 Task: Add an event with the title Second Presentation Revisions and Refinements, date '2023/10/23', time 8:30 AM to 10:30 AMand add a description: The team building workshop will begin with an introduction to the importance of effective communication in the workplace. Participants will learn about the impact of communication on team dynamics, productivity, and overall success. The facilitator will set a positive and supportive tone, creating a safe space for open dialogue and learning., put the event into Orange category . Add location for the event as: Algiers, Algeria, logged in from the account softage.8@softage.netand send the event invitation to softage.1@softage.net and softage.2@softage.net. Set a reminder for the event 15 minutes before
Action: Mouse moved to (161, 187)
Screenshot: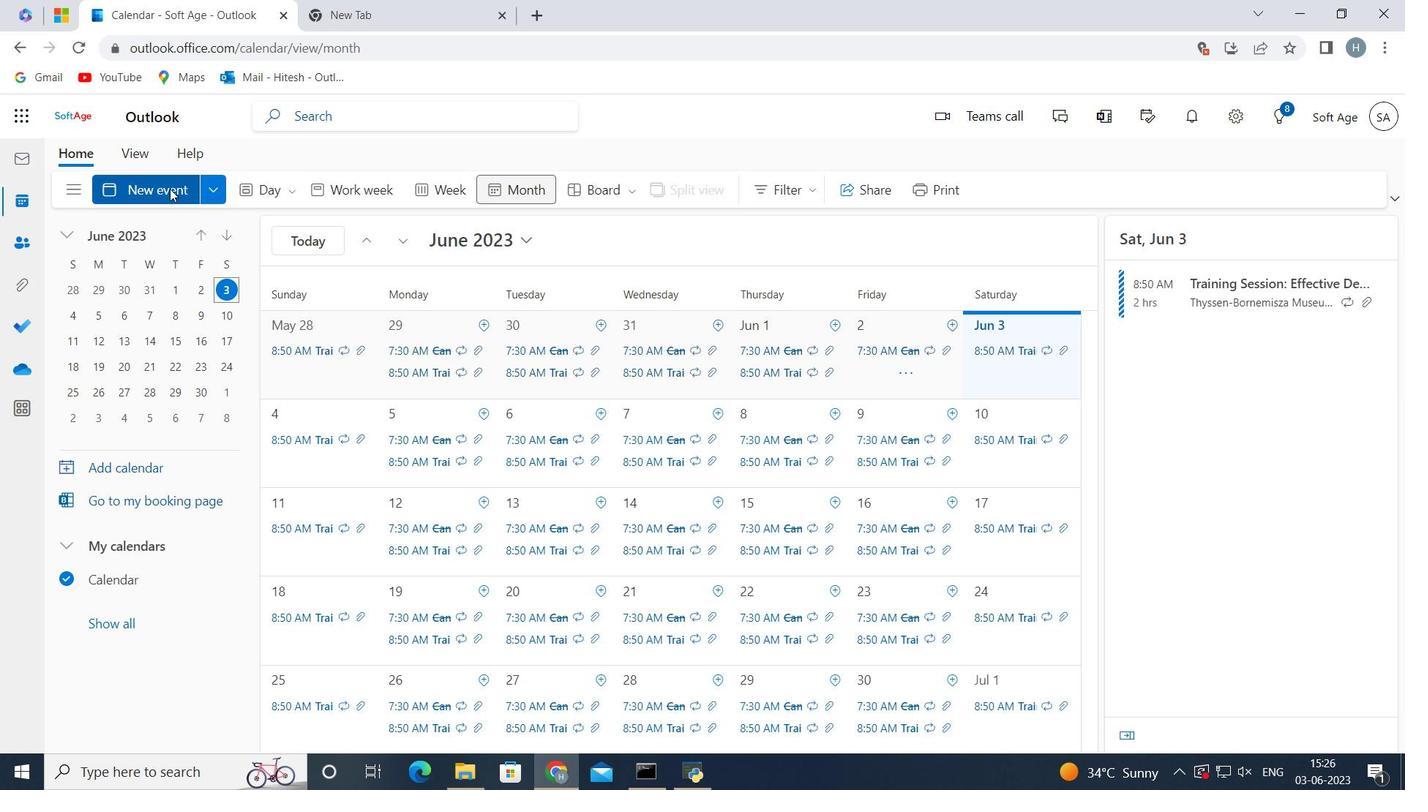 
Action: Mouse pressed left at (161, 187)
Screenshot: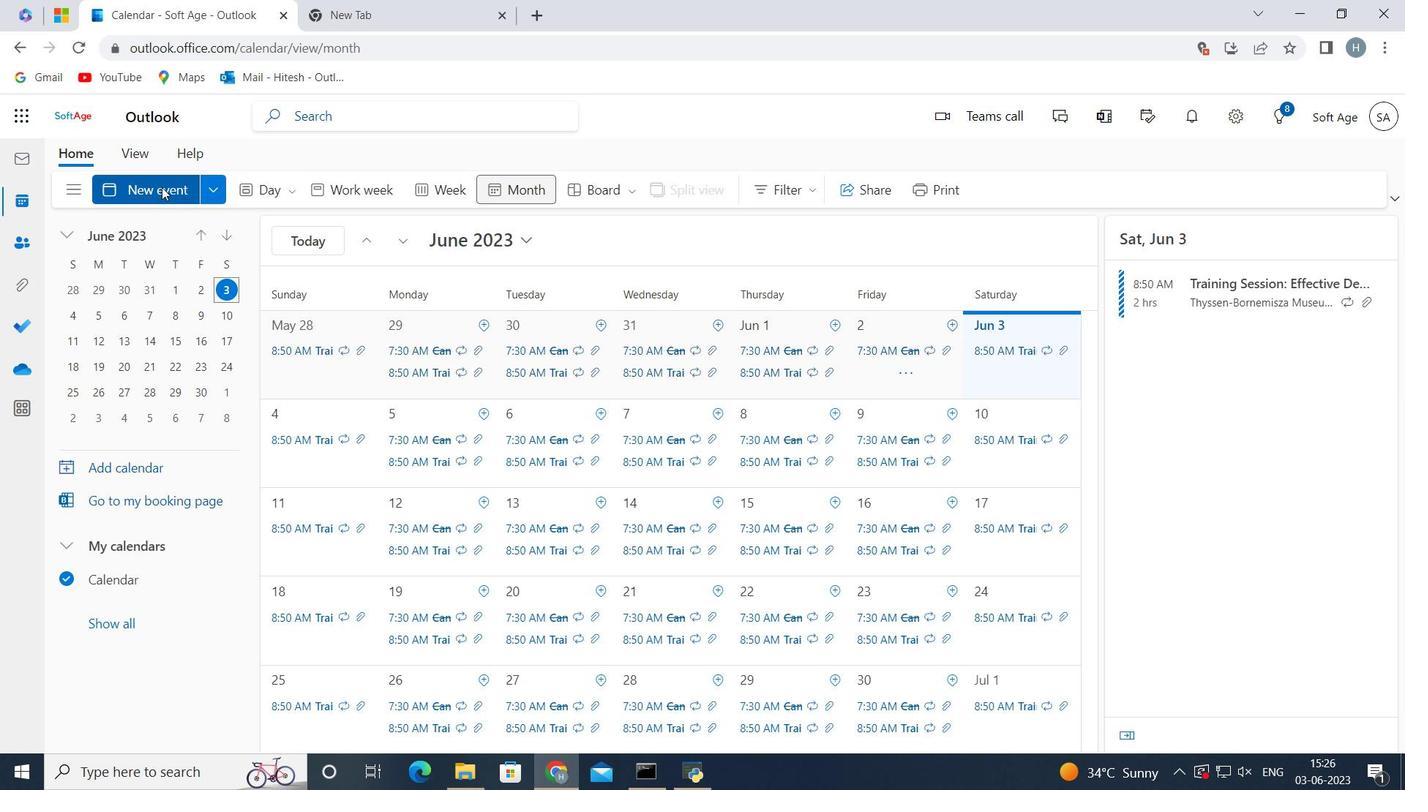 
Action: Mouse moved to (281, 297)
Screenshot: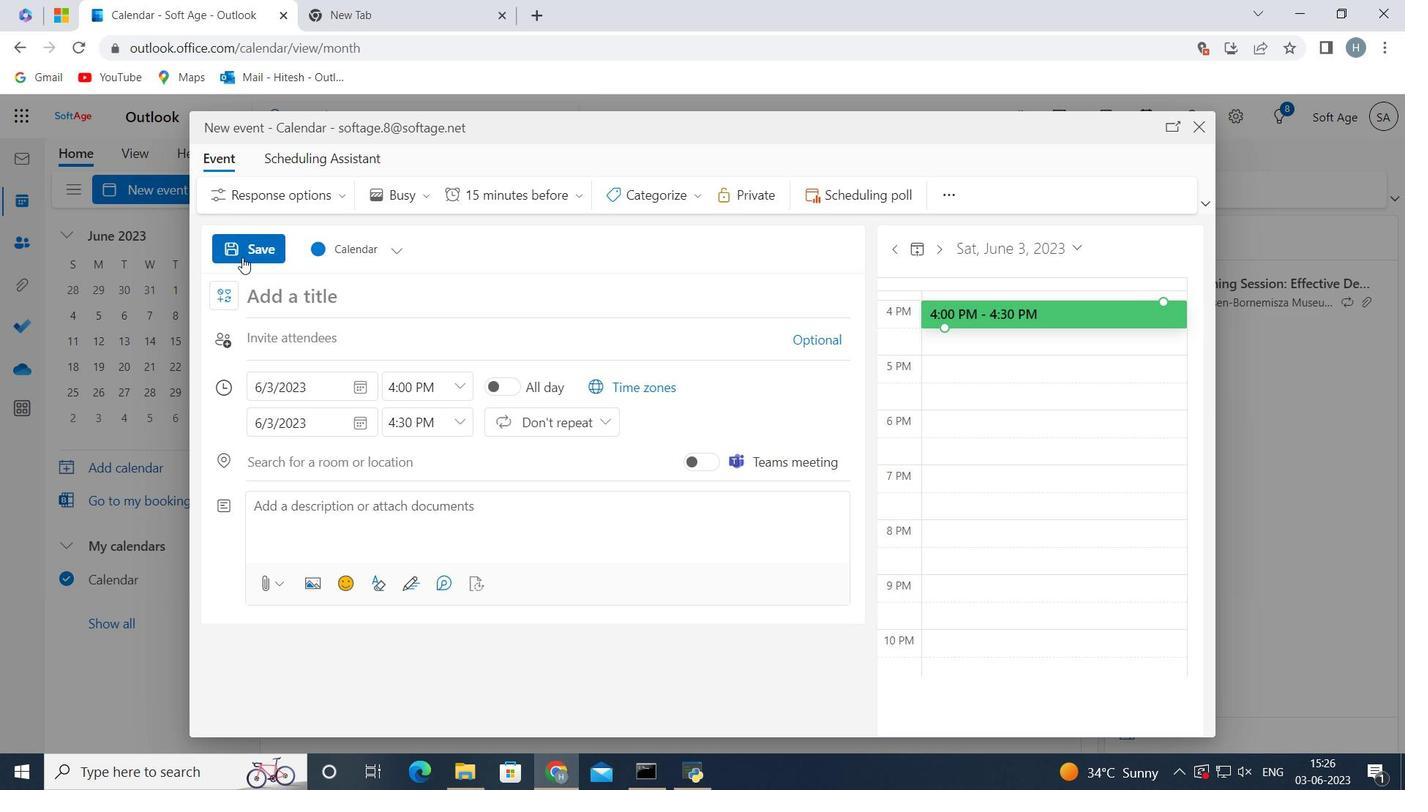 
Action: Mouse pressed left at (281, 297)
Screenshot: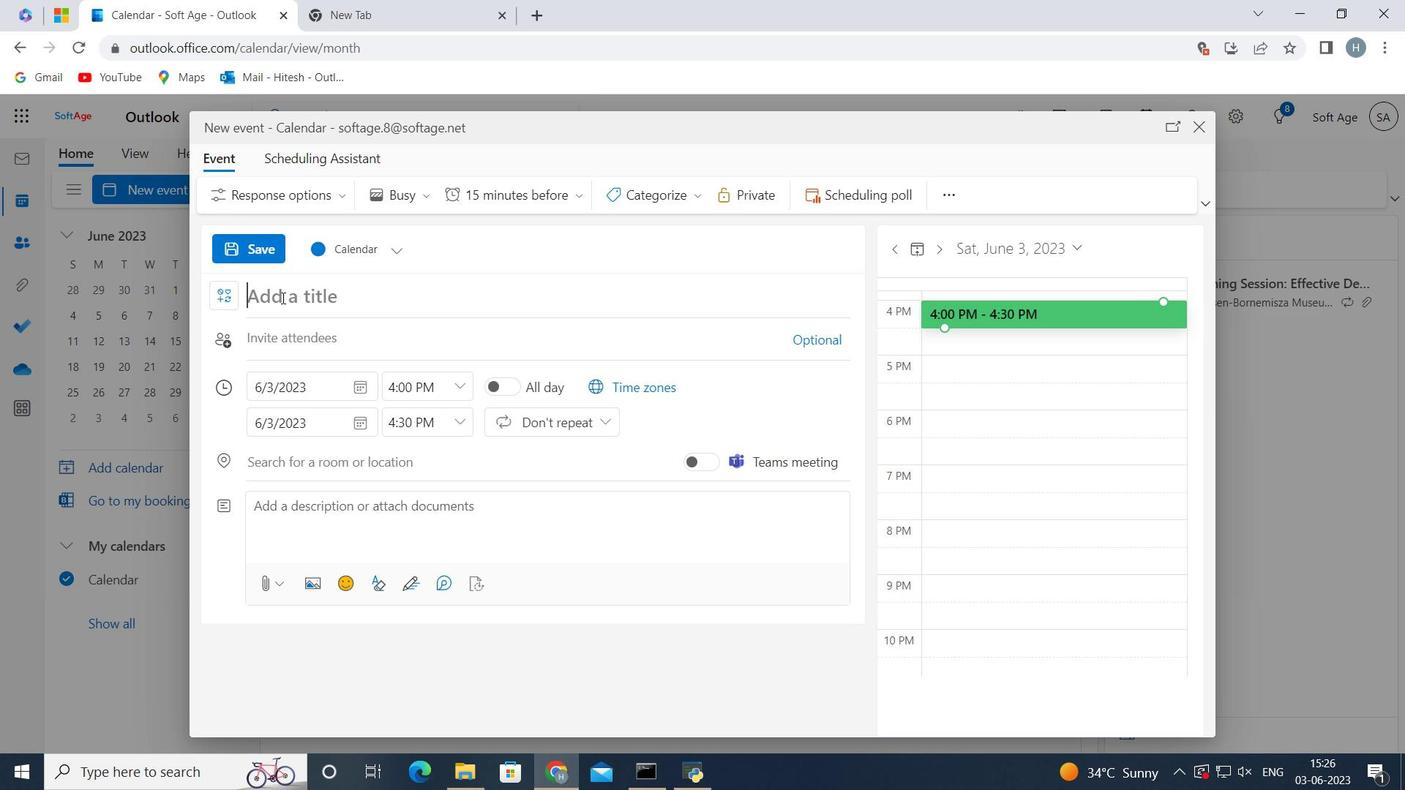 
Action: Key pressed <Key.shift>Second<Key.space><Key.shift>Presentation<Key.space><Key.shift>Revisions<Key.space>and<Key.space><Key.shift>Refinements
Screenshot: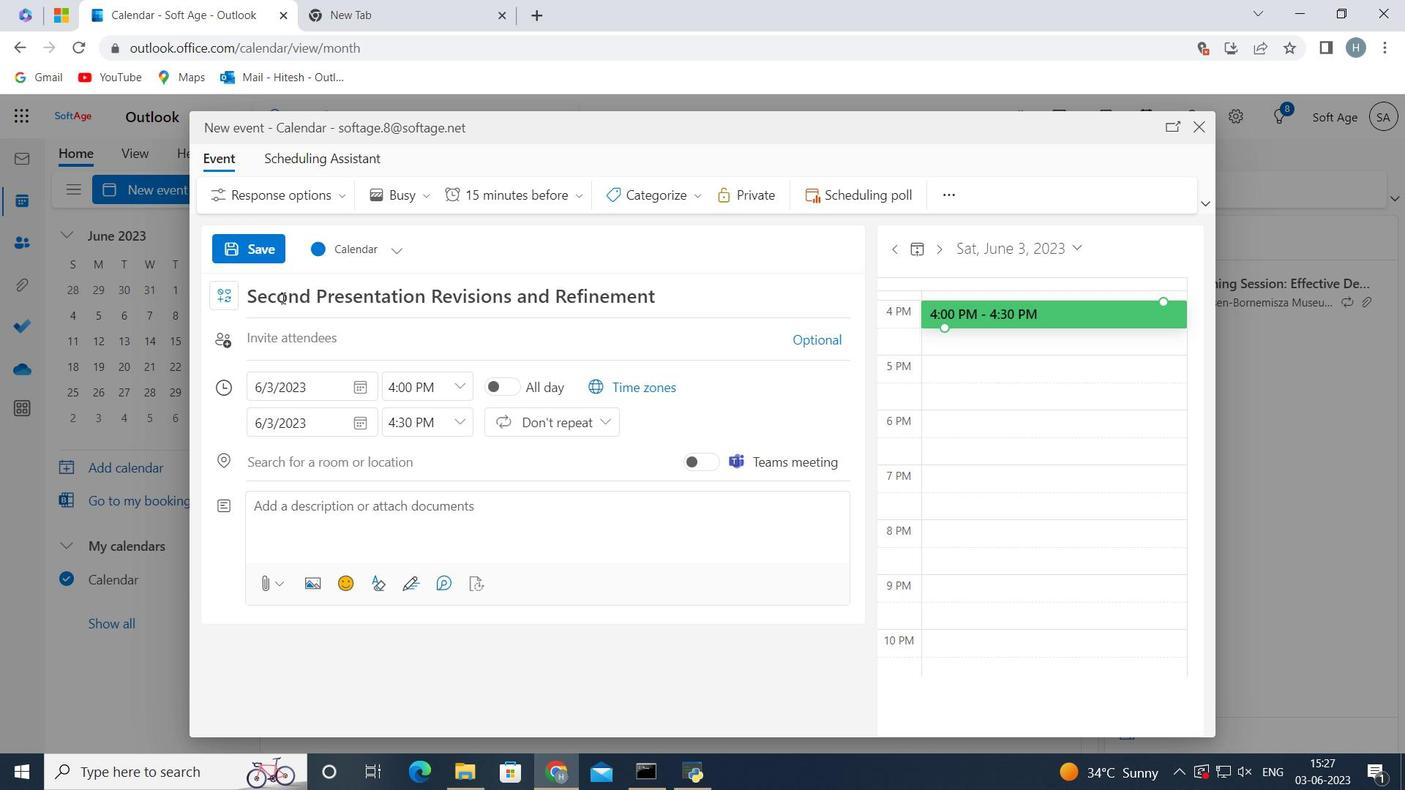 
Action: Mouse moved to (358, 387)
Screenshot: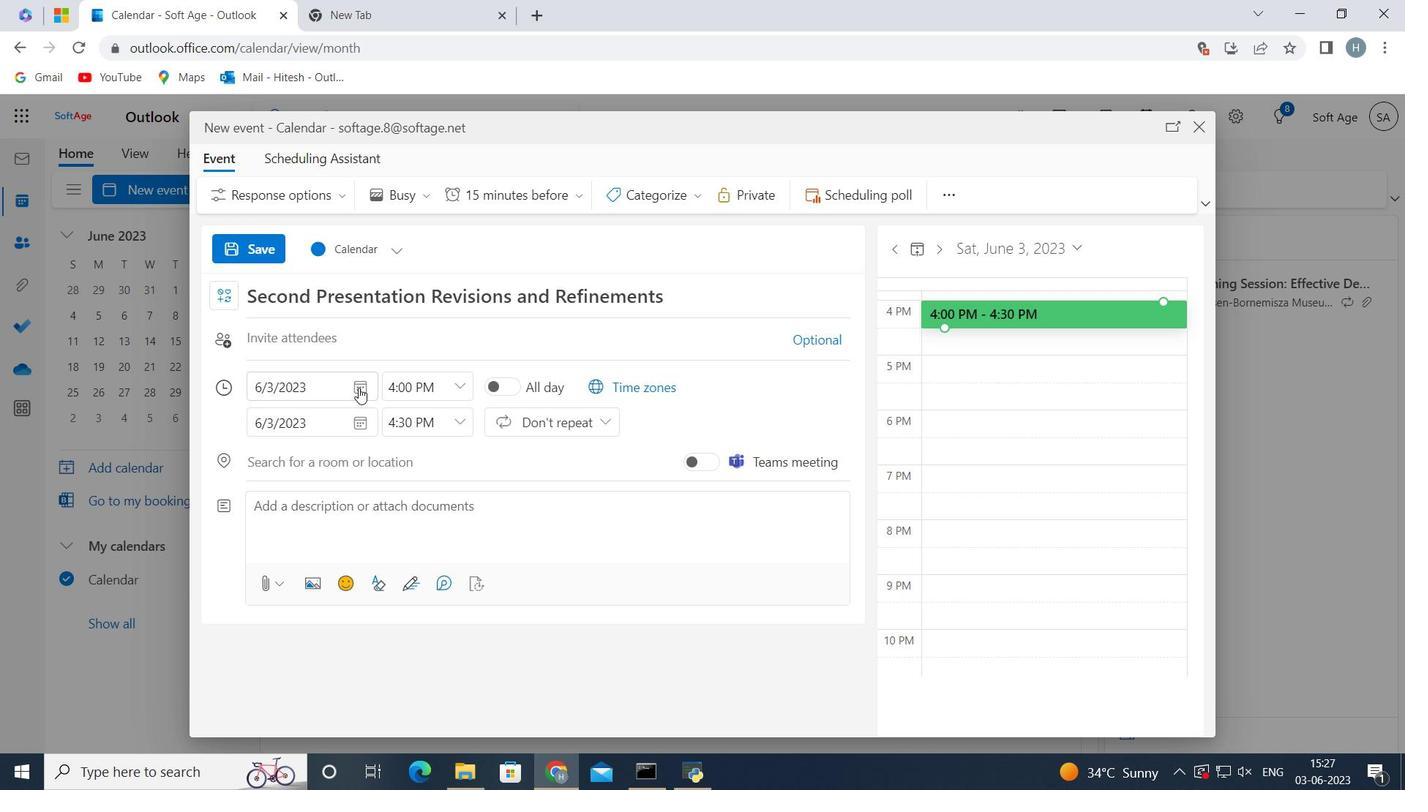 
Action: Mouse pressed left at (358, 387)
Screenshot: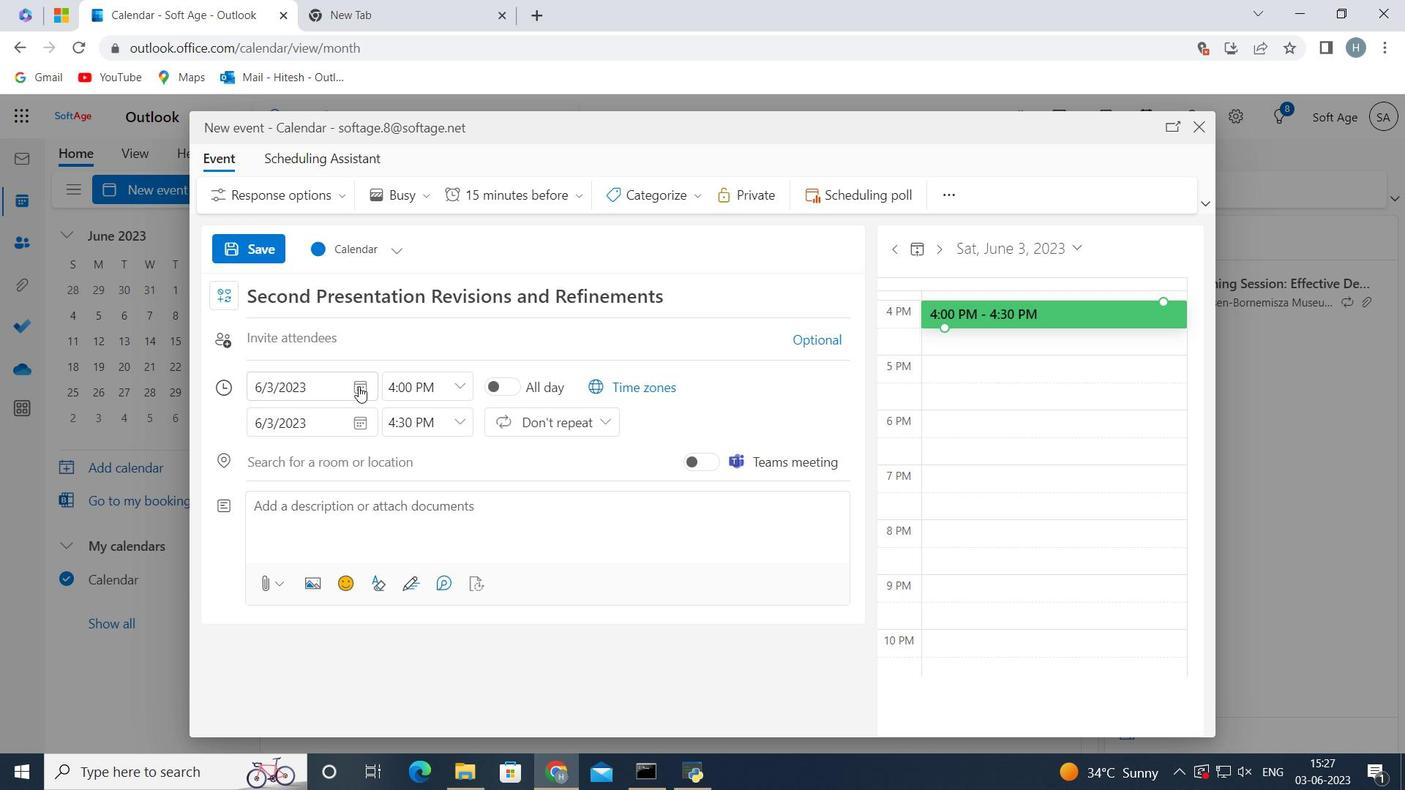 
Action: Mouse moved to (341, 425)
Screenshot: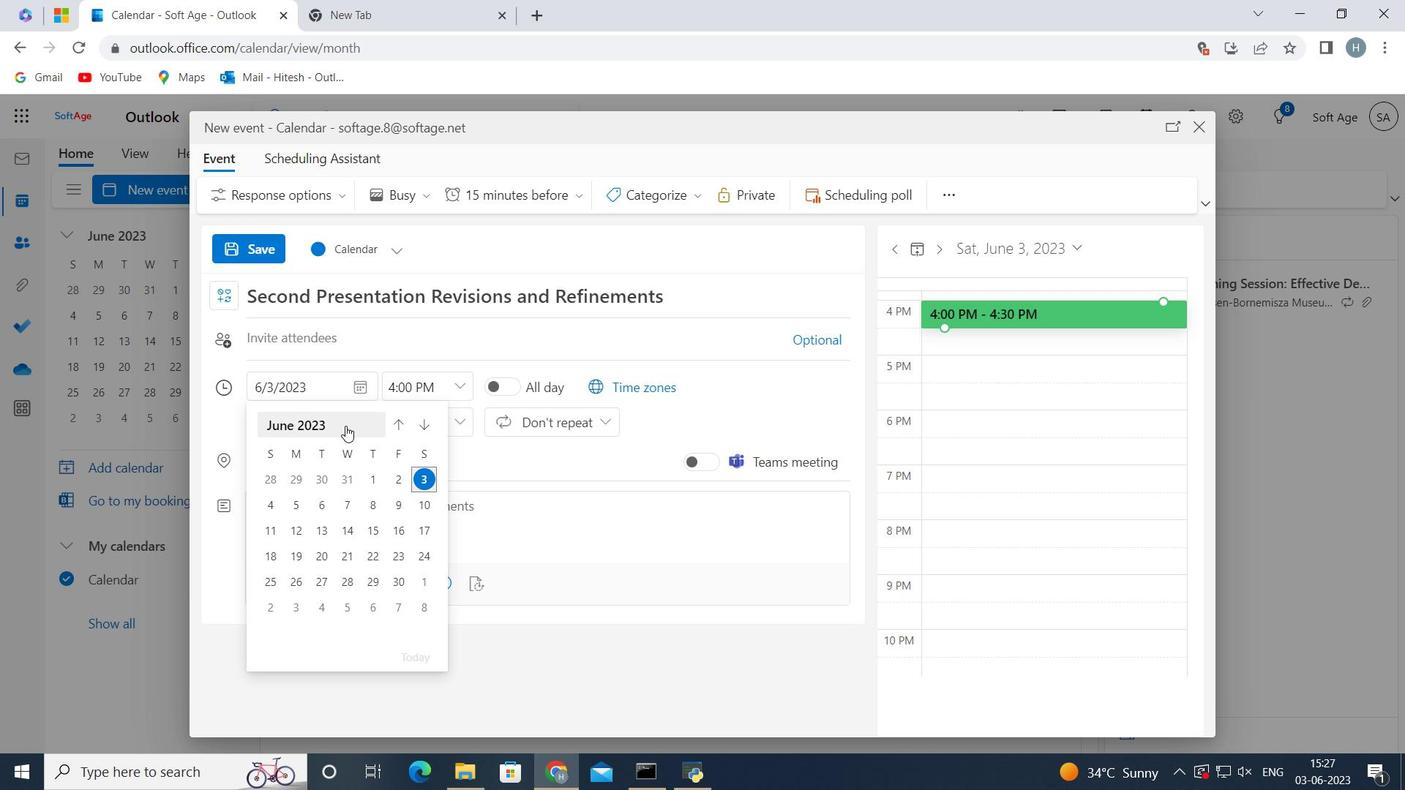 
Action: Mouse pressed left at (341, 425)
Screenshot: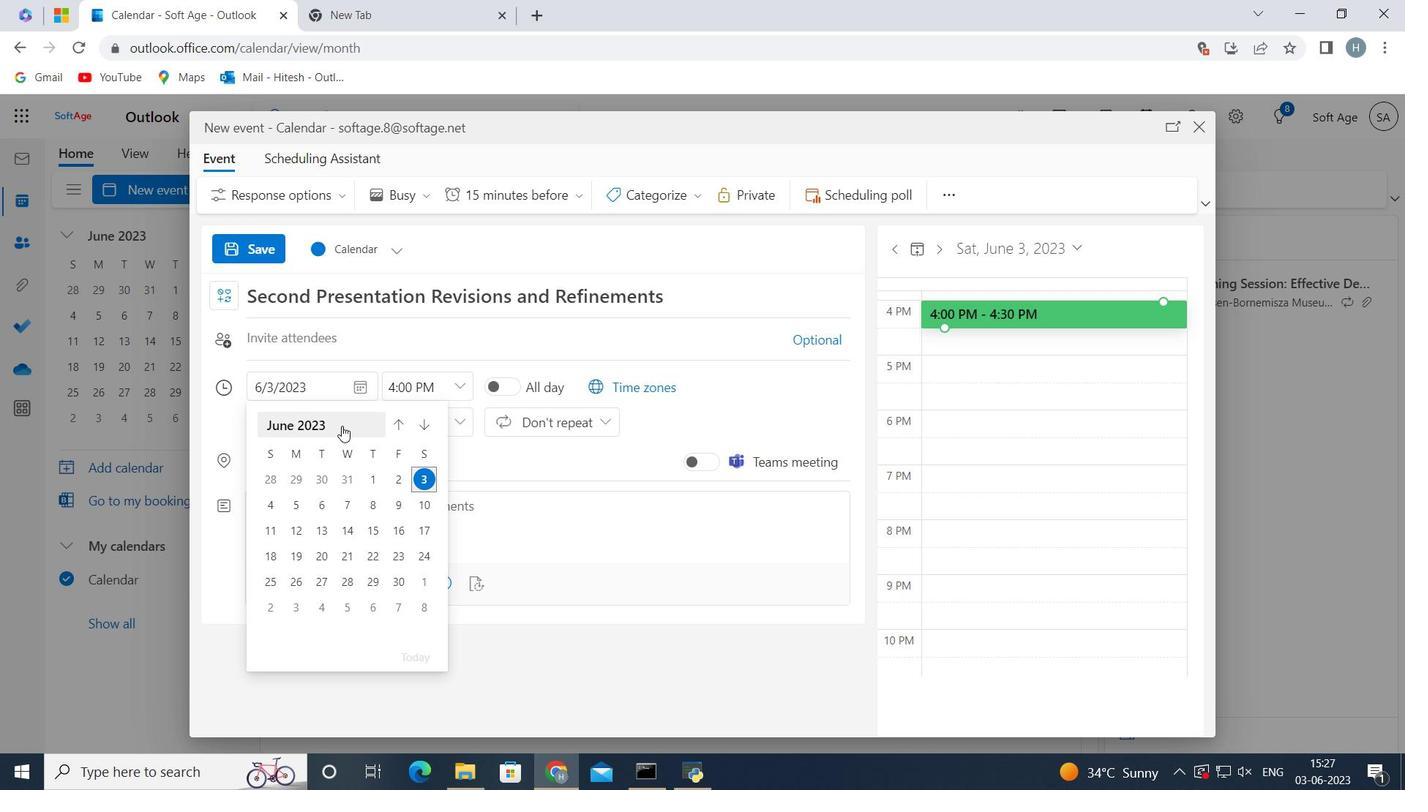 
Action: Mouse moved to (316, 553)
Screenshot: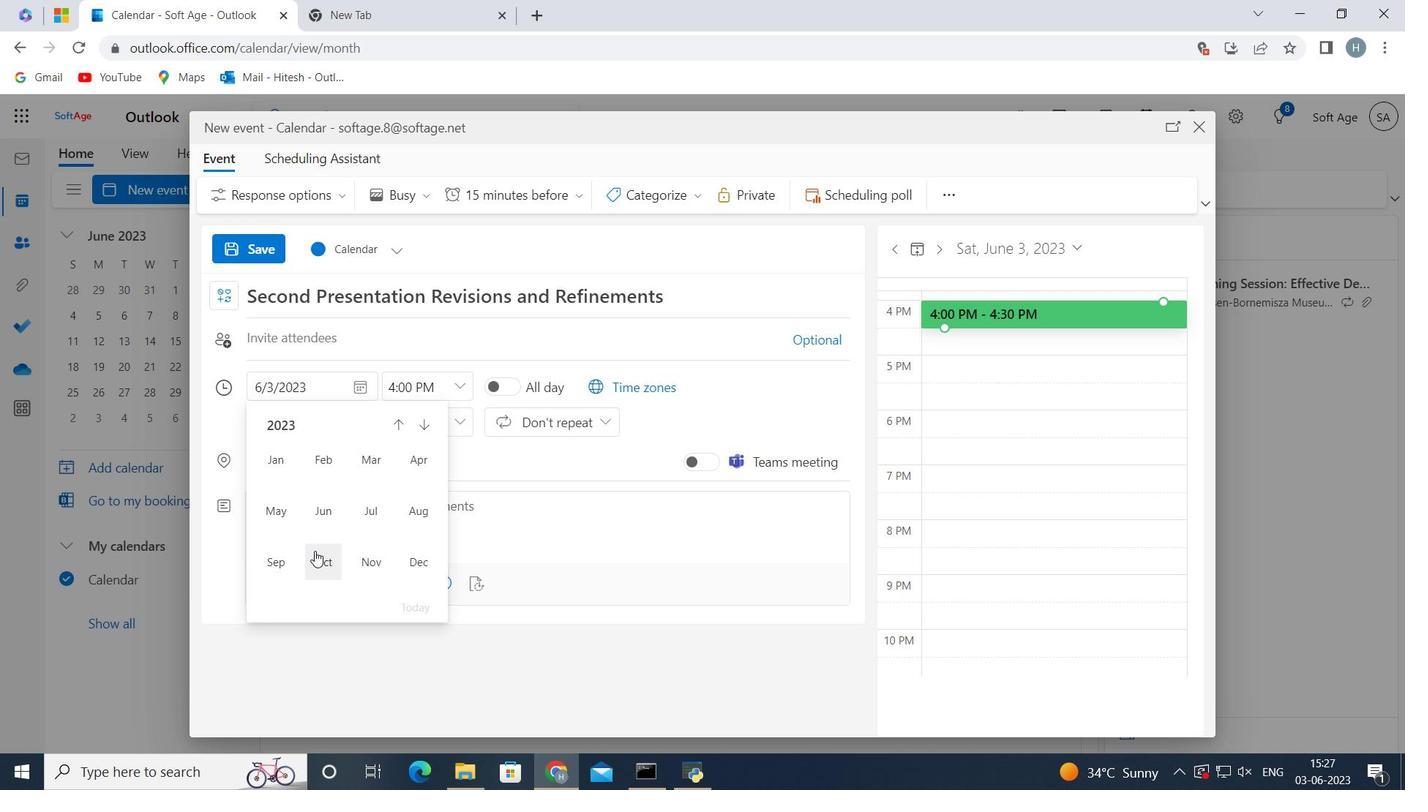 
Action: Mouse pressed left at (316, 553)
Screenshot: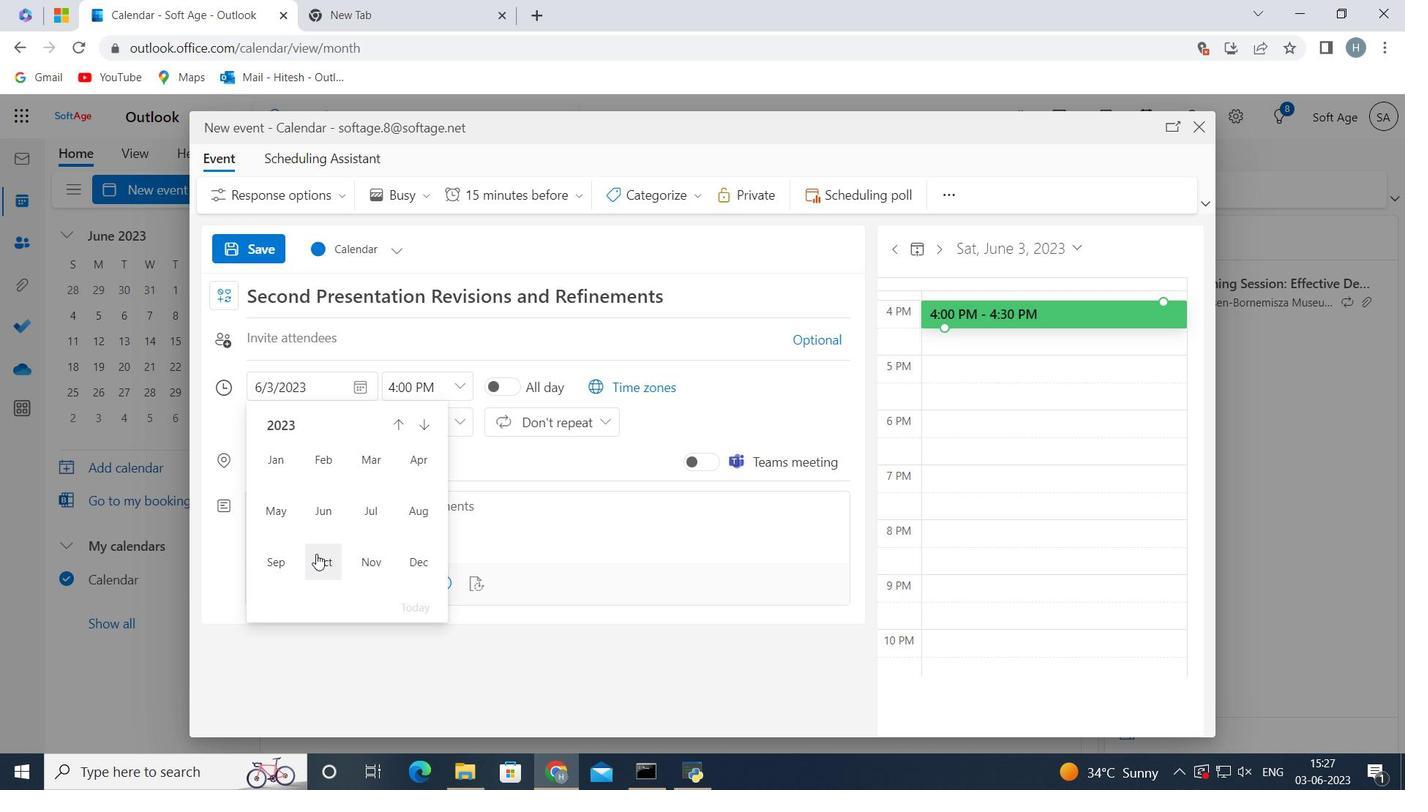 
Action: Mouse moved to (293, 556)
Screenshot: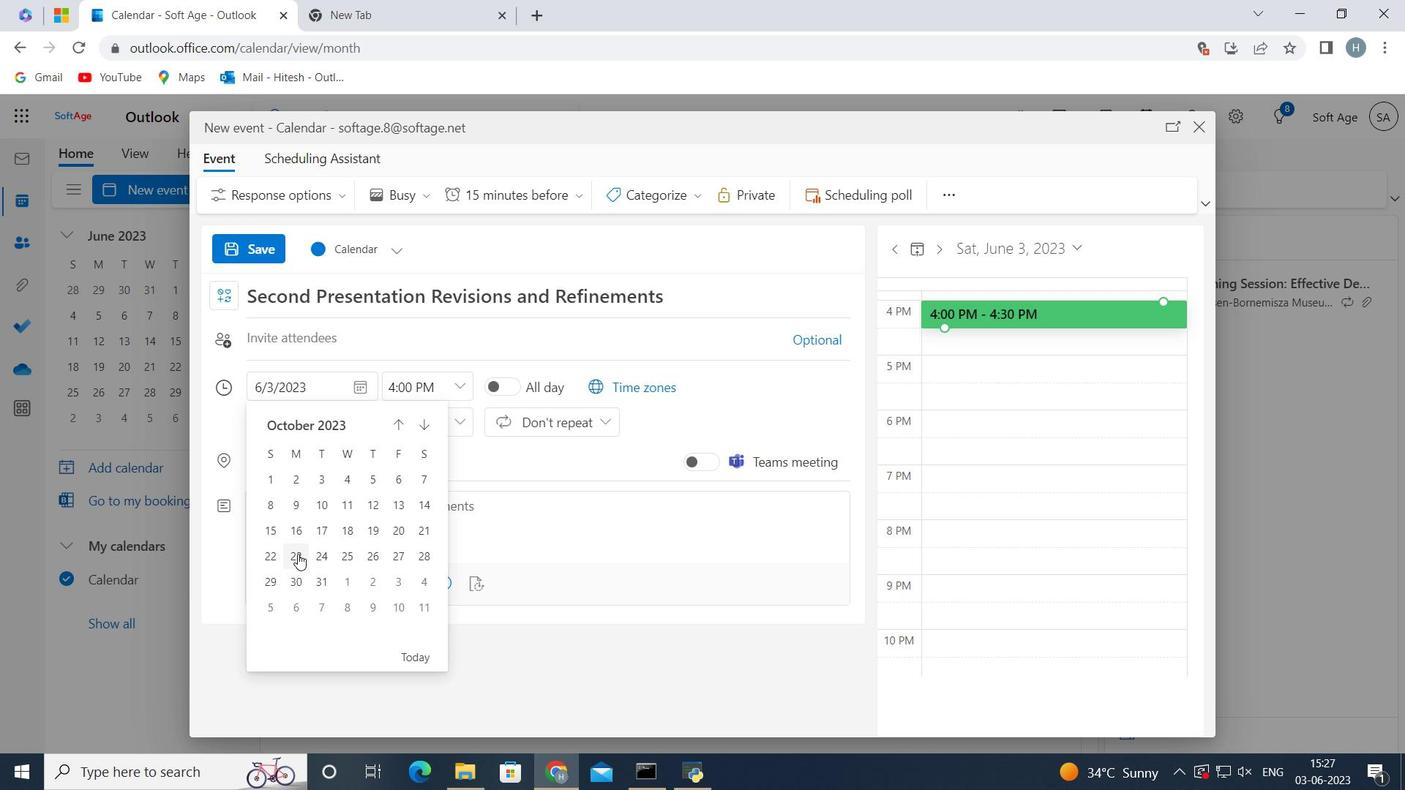 
Action: Mouse pressed left at (293, 556)
Screenshot: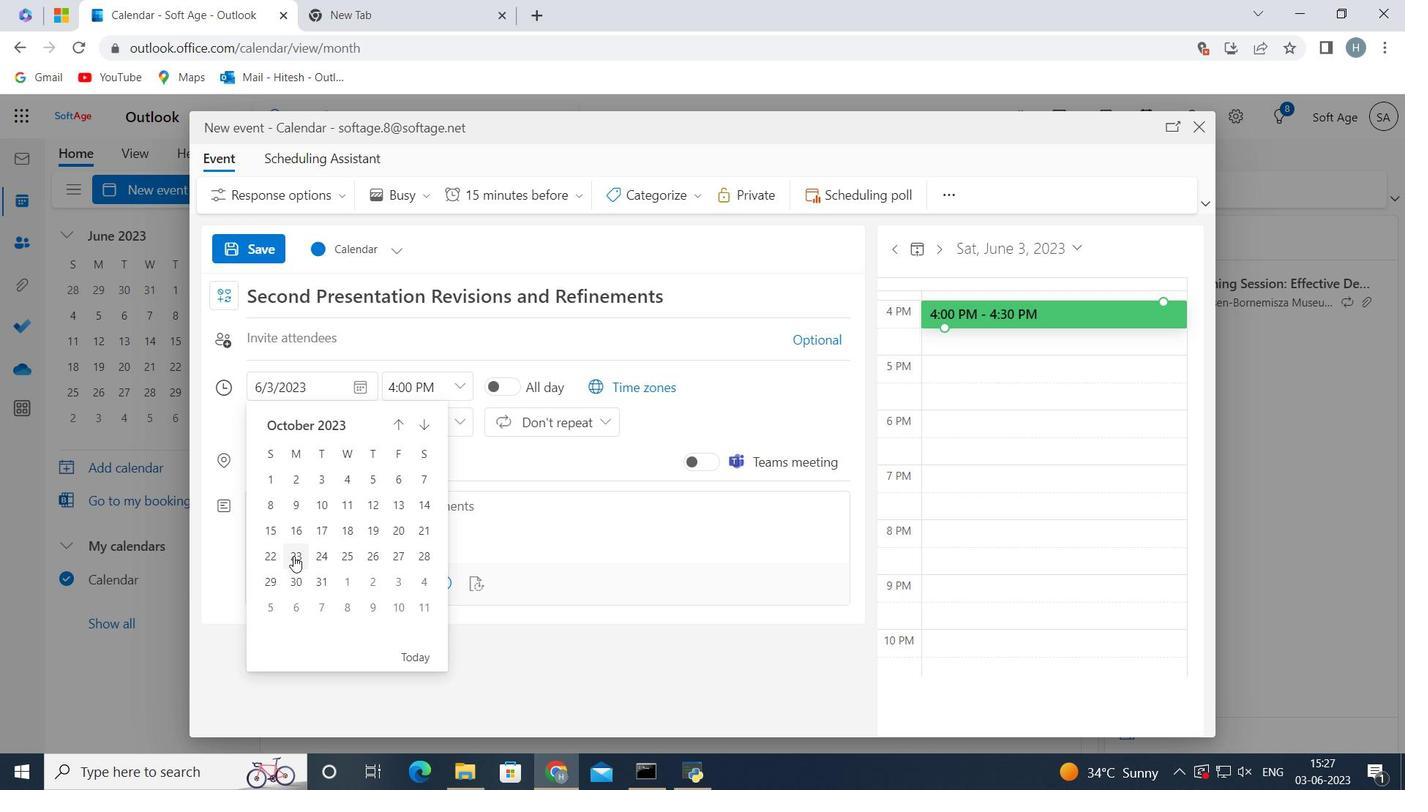 
Action: Mouse moved to (456, 387)
Screenshot: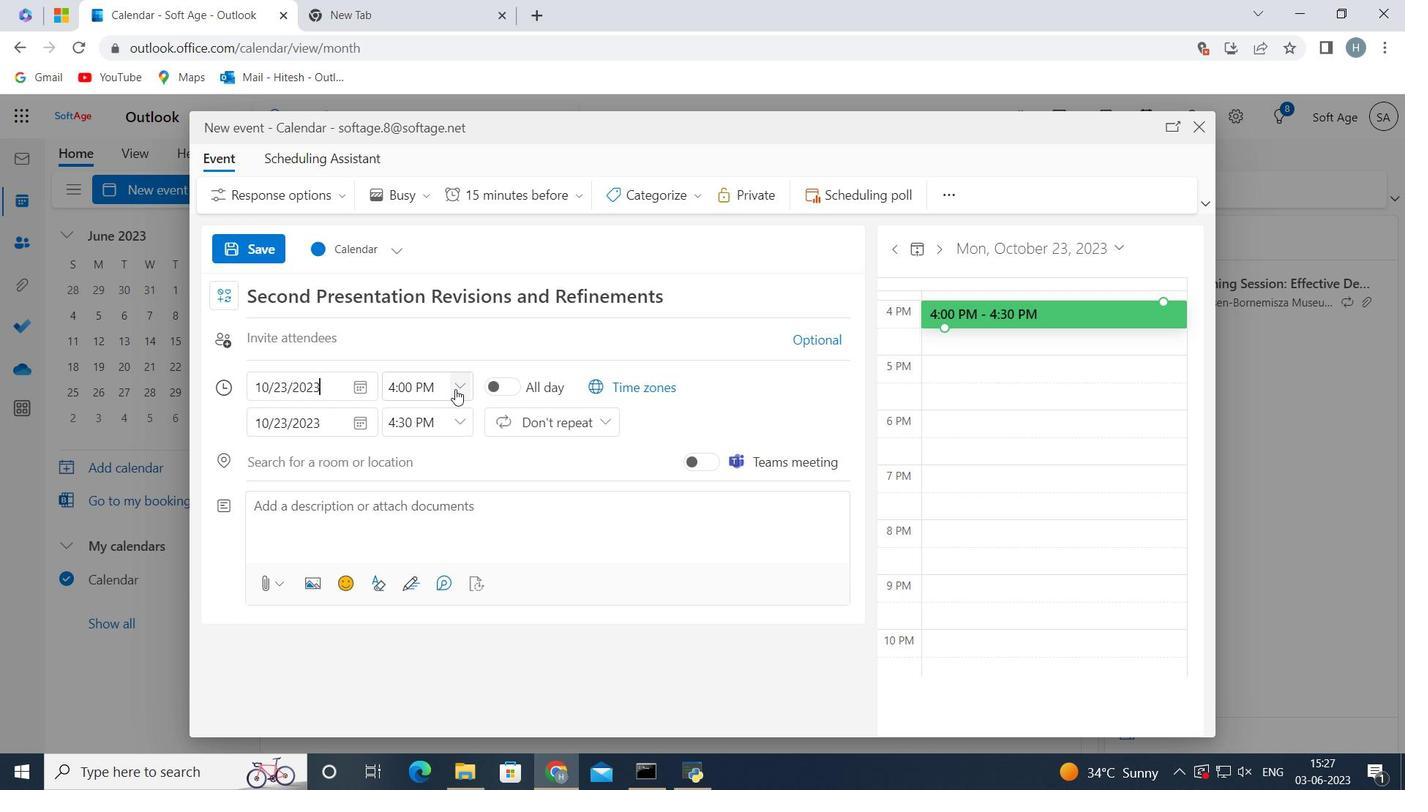 
Action: Mouse pressed left at (456, 387)
Screenshot: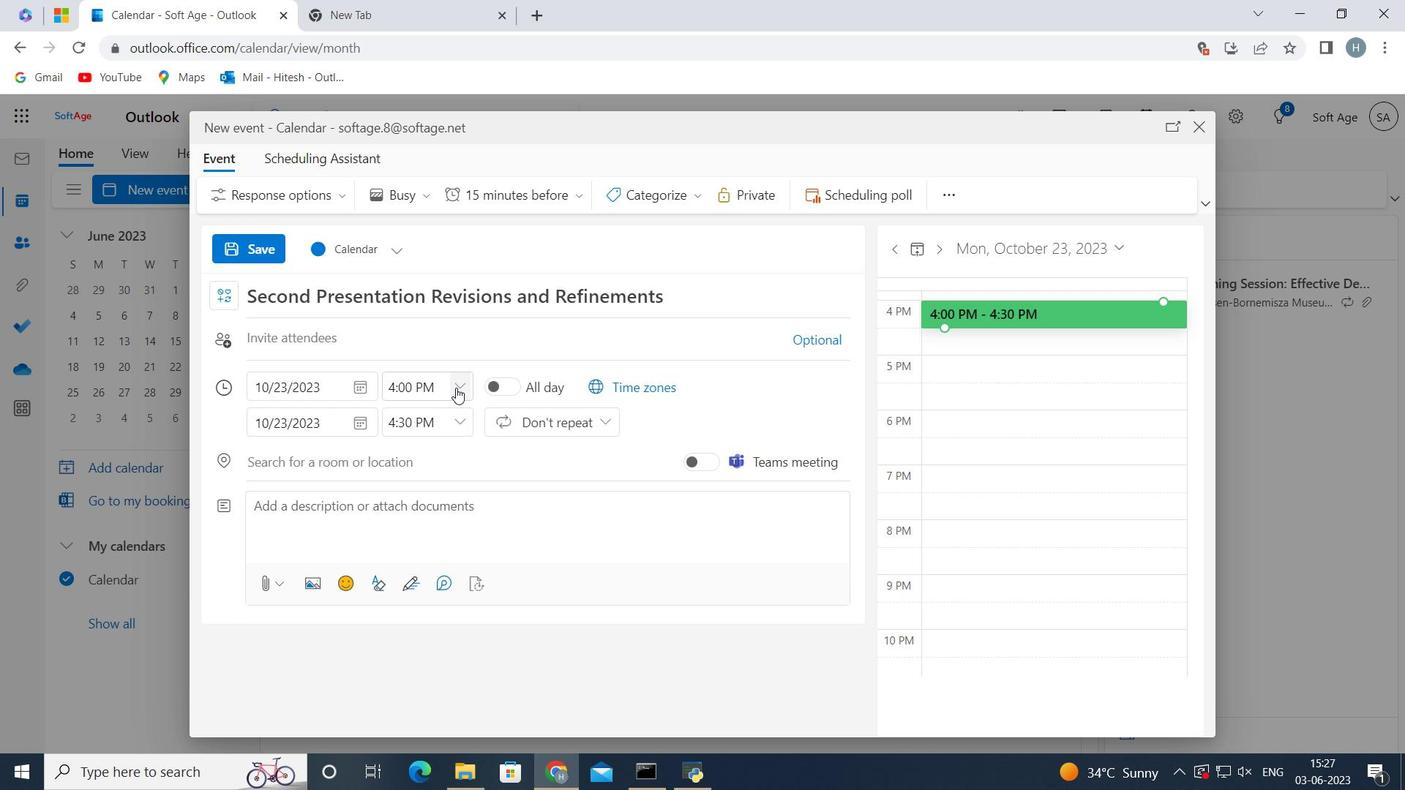 
Action: Mouse moved to (435, 502)
Screenshot: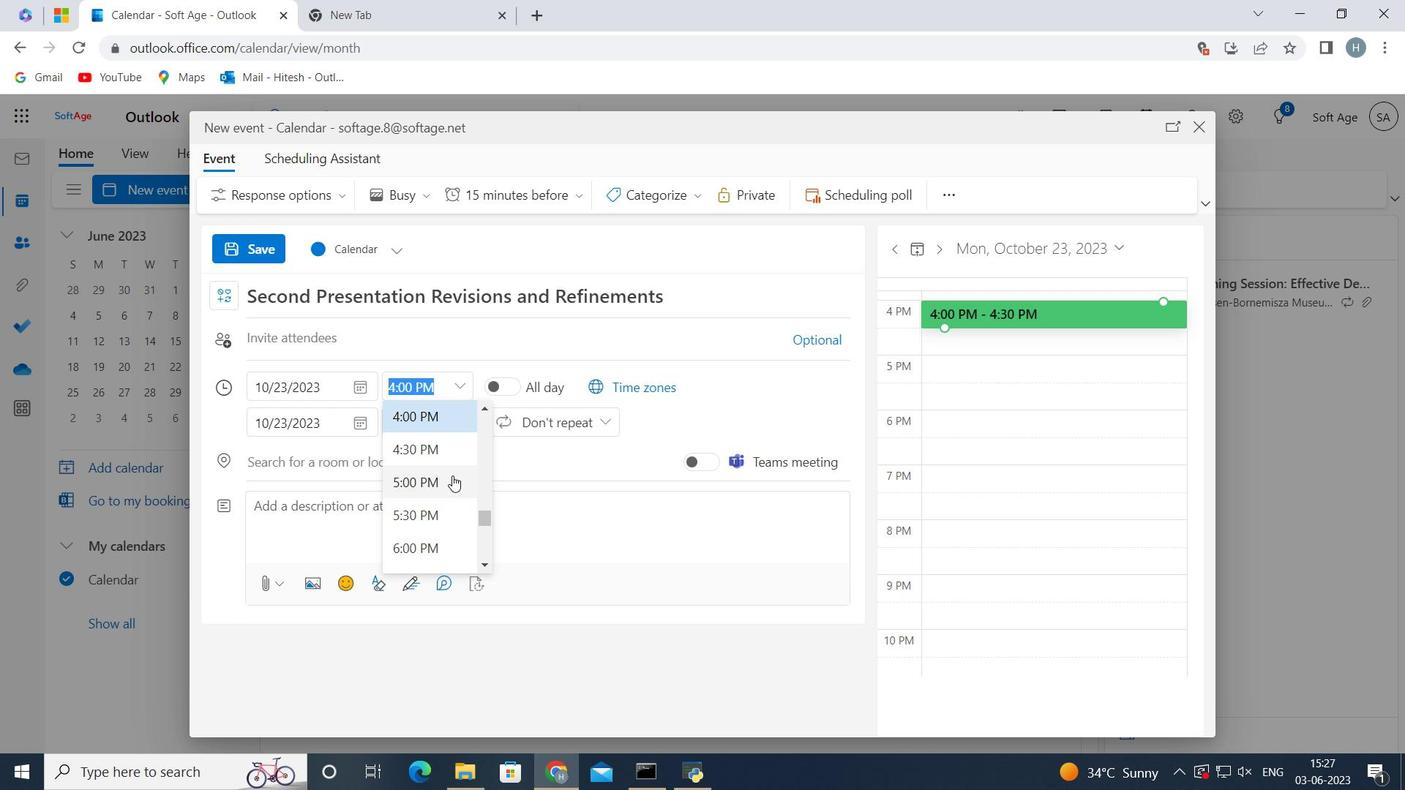 
Action: Mouse scrolled (435, 503) with delta (0, 0)
Screenshot: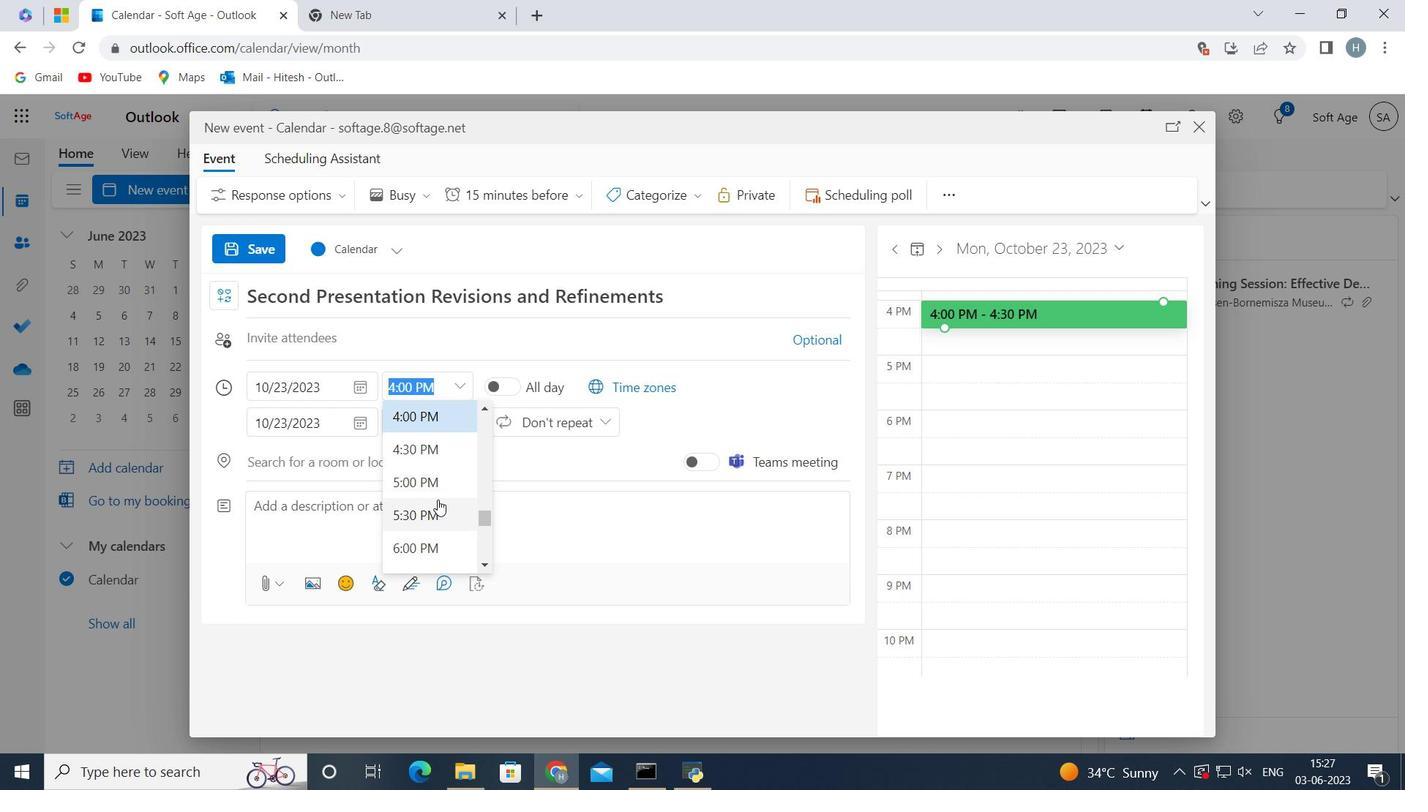 
Action: Mouse scrolled (435, 503) with delta (0, 0)
Screenshot: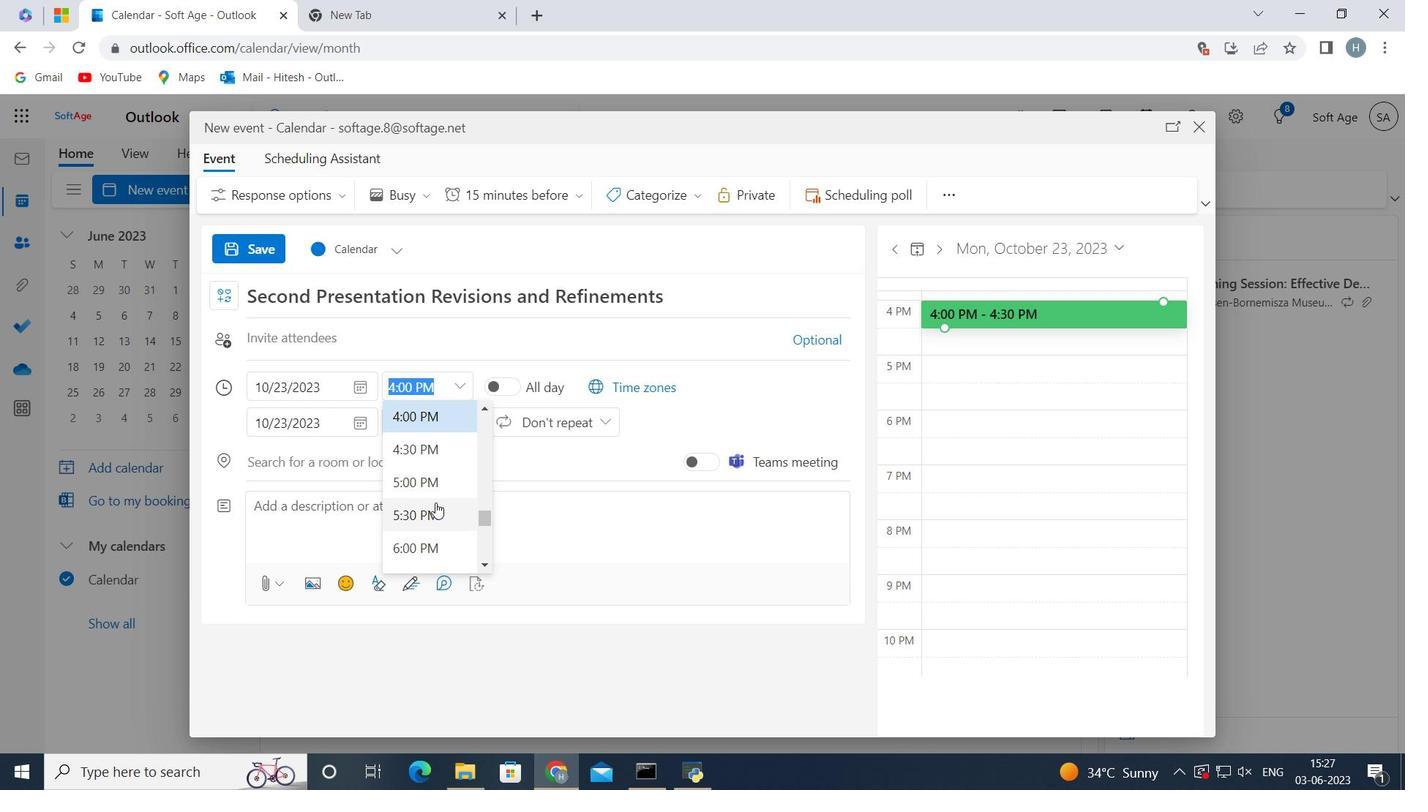 
Action: Mouse scrolled (435, 503) with delta (0, 0)
Screenshot: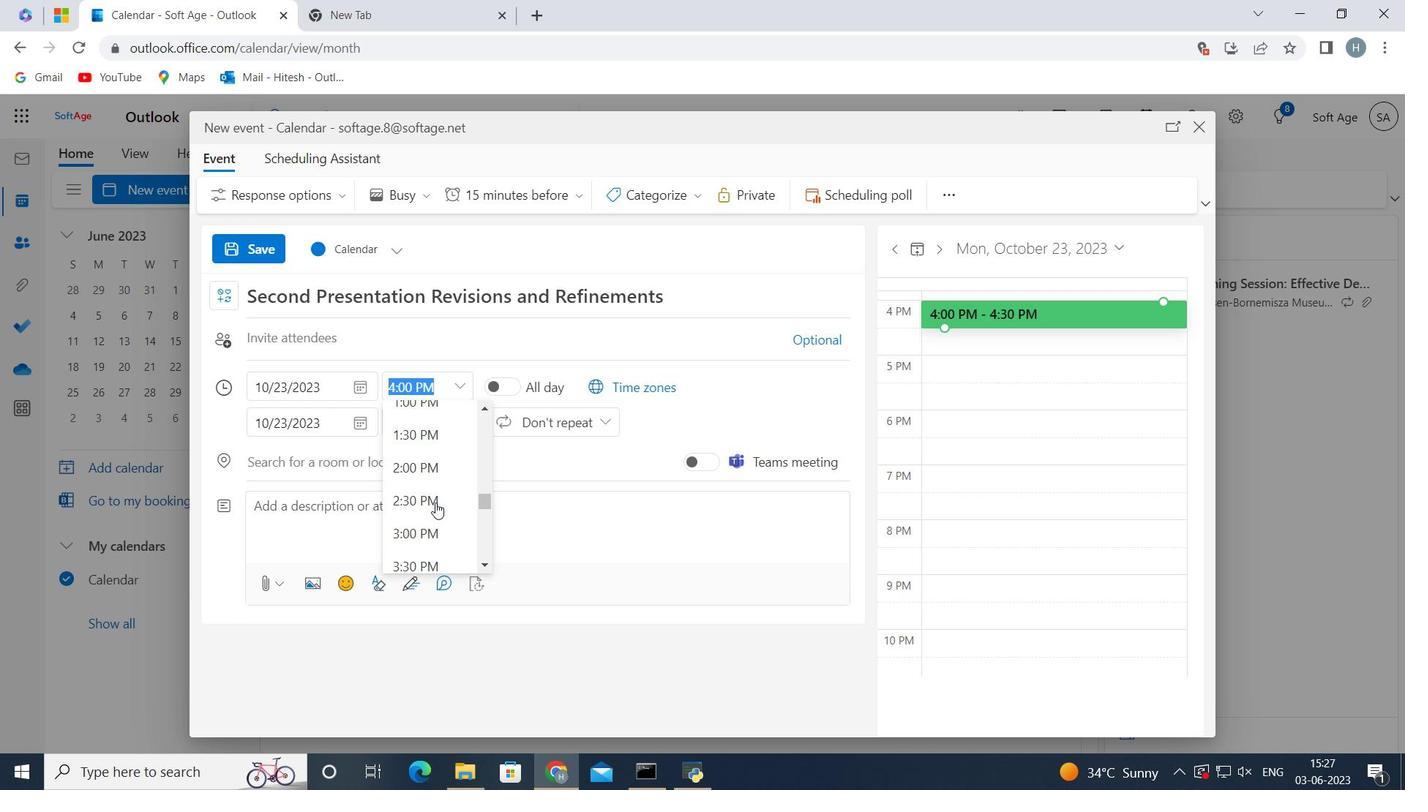 
Action: Mouse scrolled (435, 503) with delta (0, 0)
Screenshot: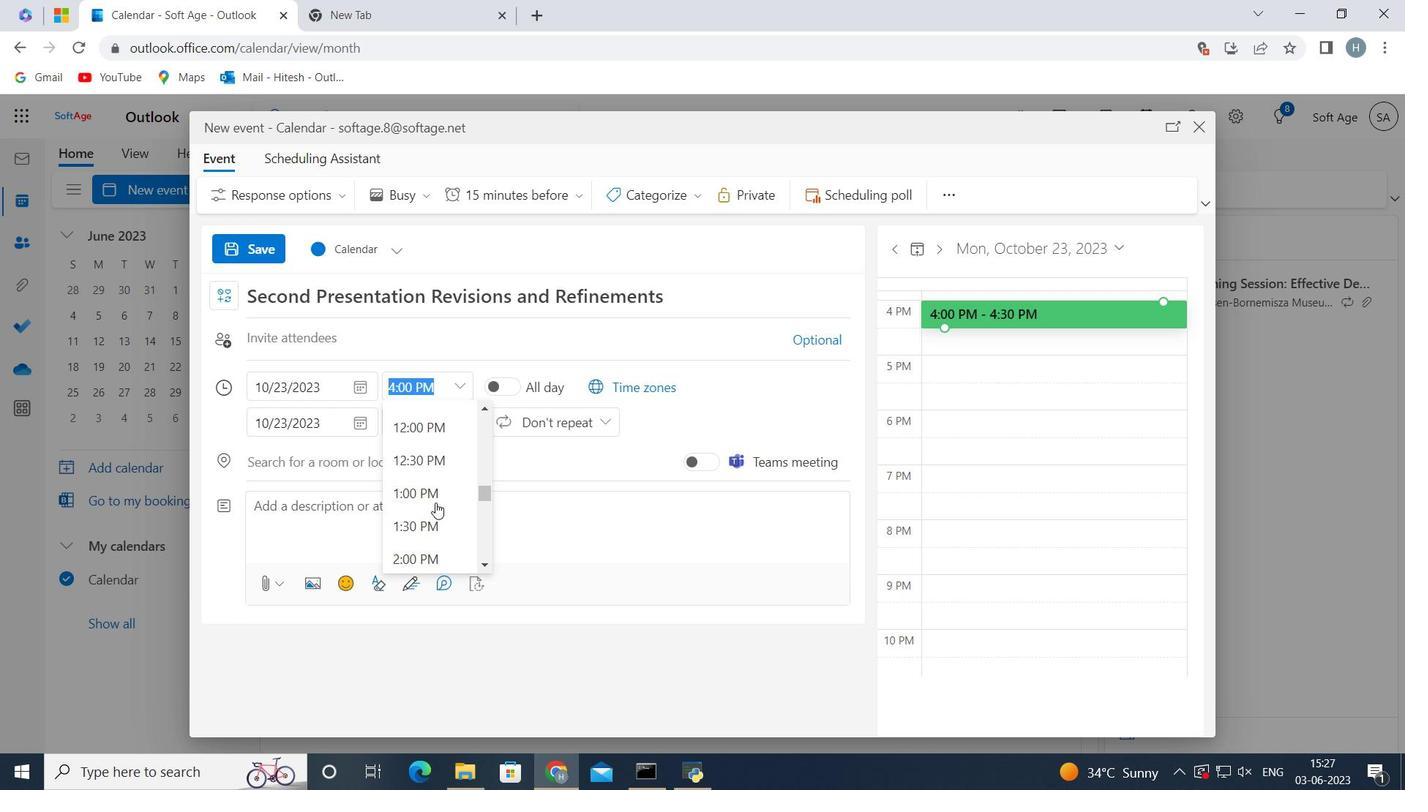 
Action: Mouse scrolled (435, 503) with delta (0, 0)
Screenshot: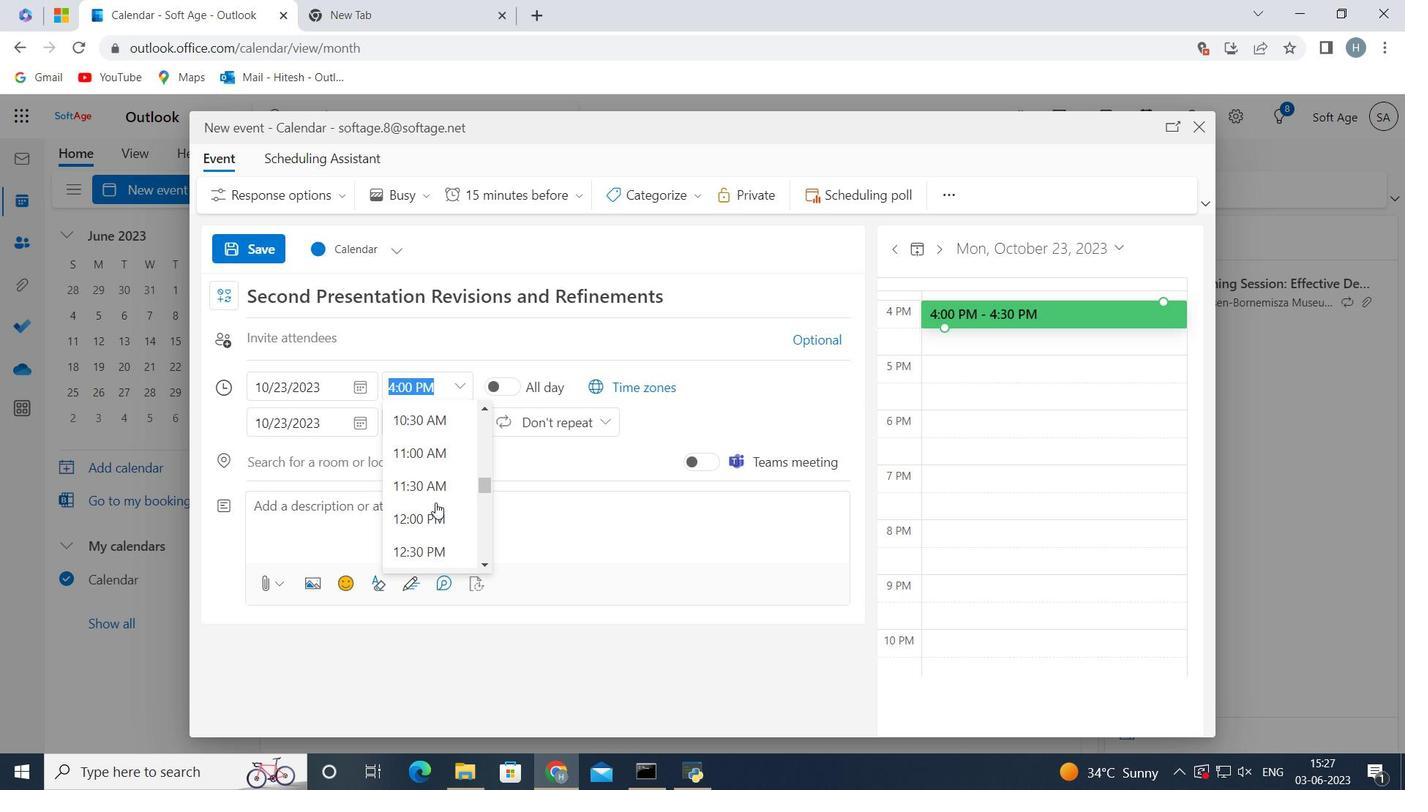 
Action: Mouse scrolled (435, 503) with delta (0, 0)
Screenshot: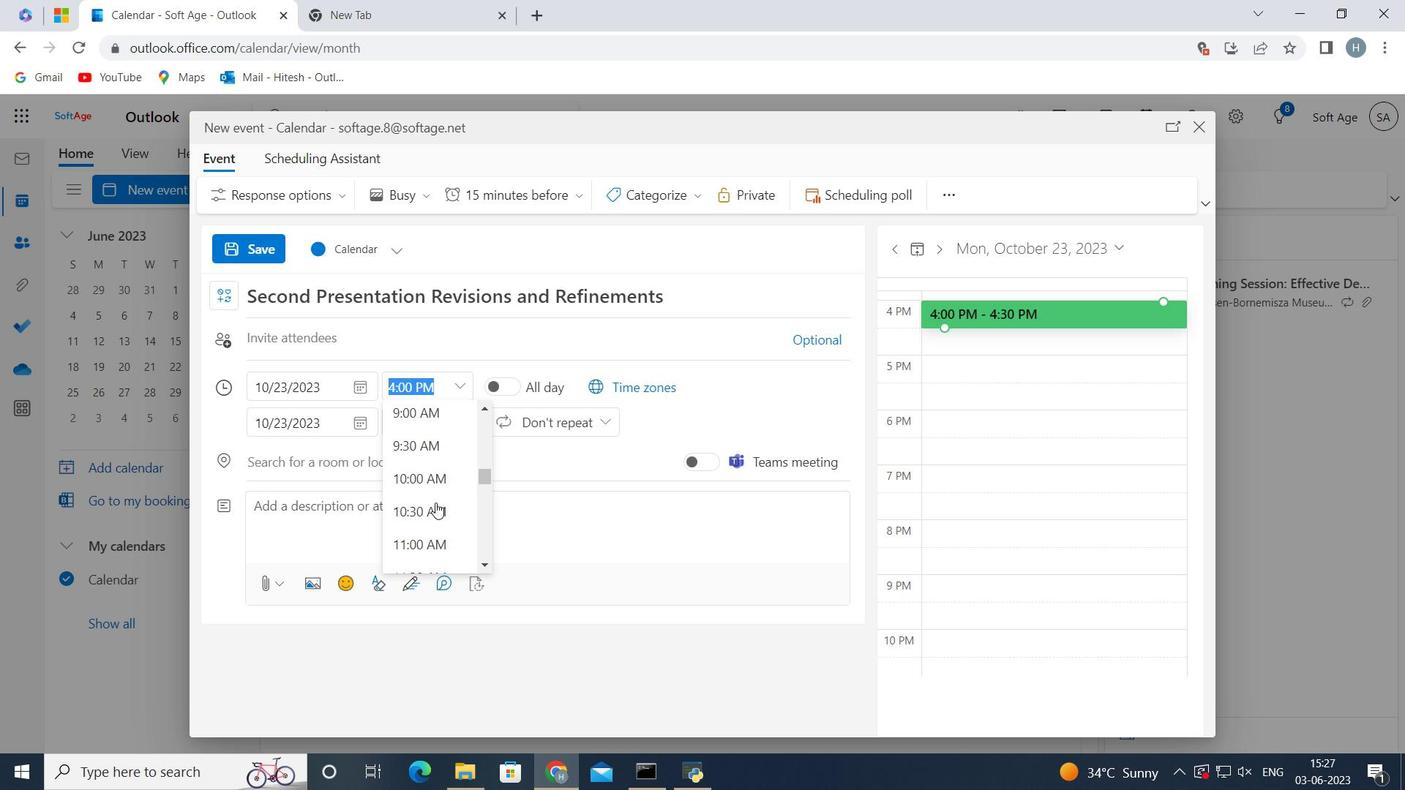 
Action: Mouse moved to (437, 470)
Screenshot: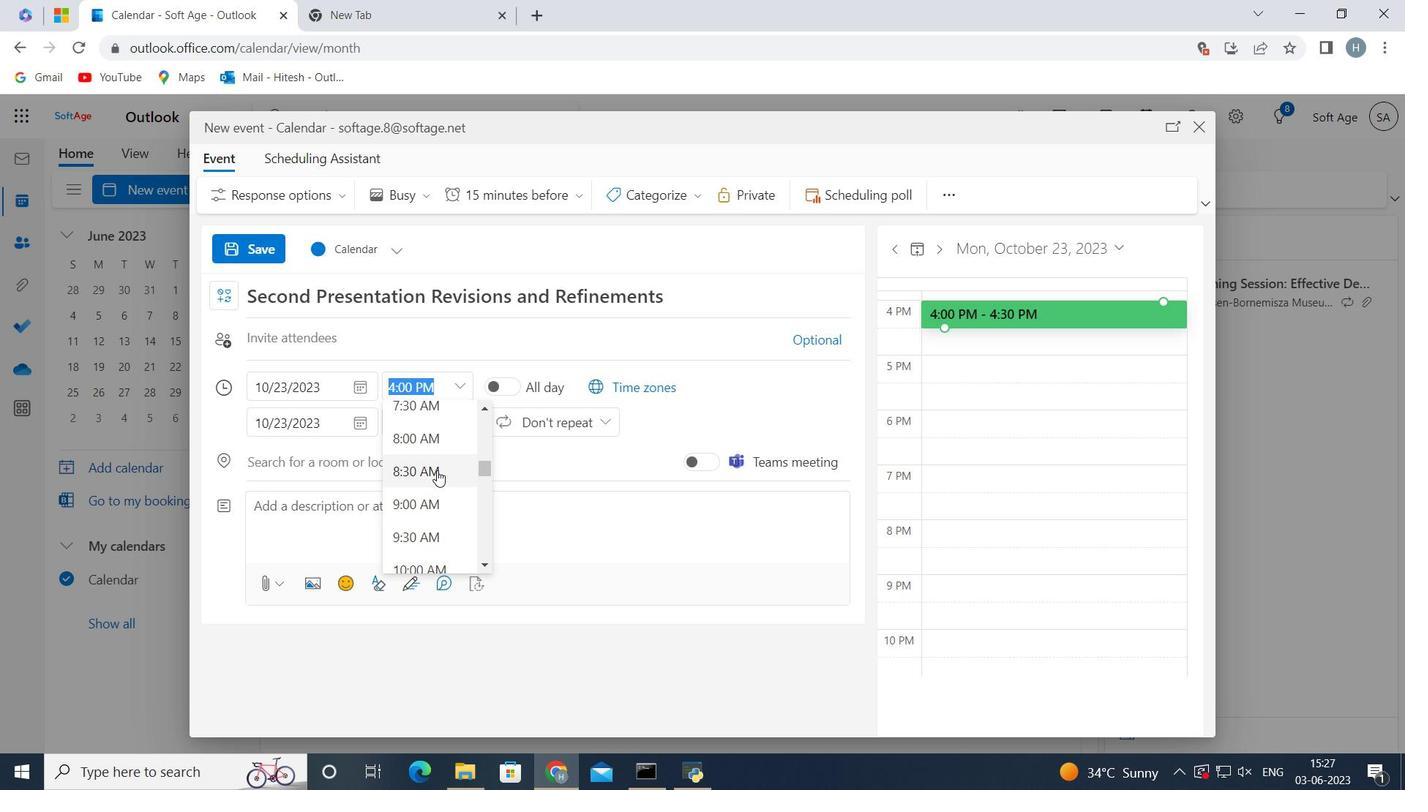 
Action: Mouse pressed left at (437, 470)
Screenshot: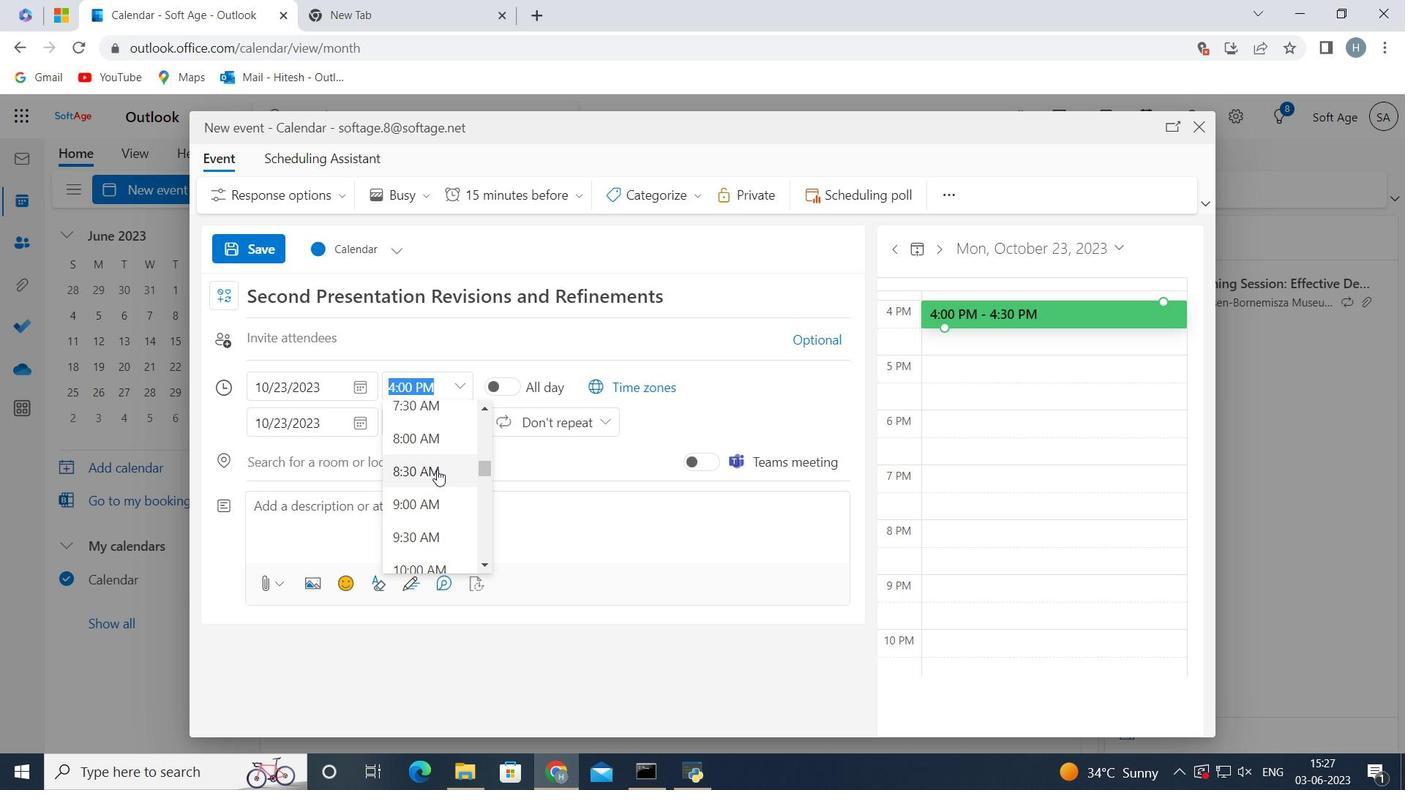 
Action: Mouse moved to (469, 422)
Screenshot: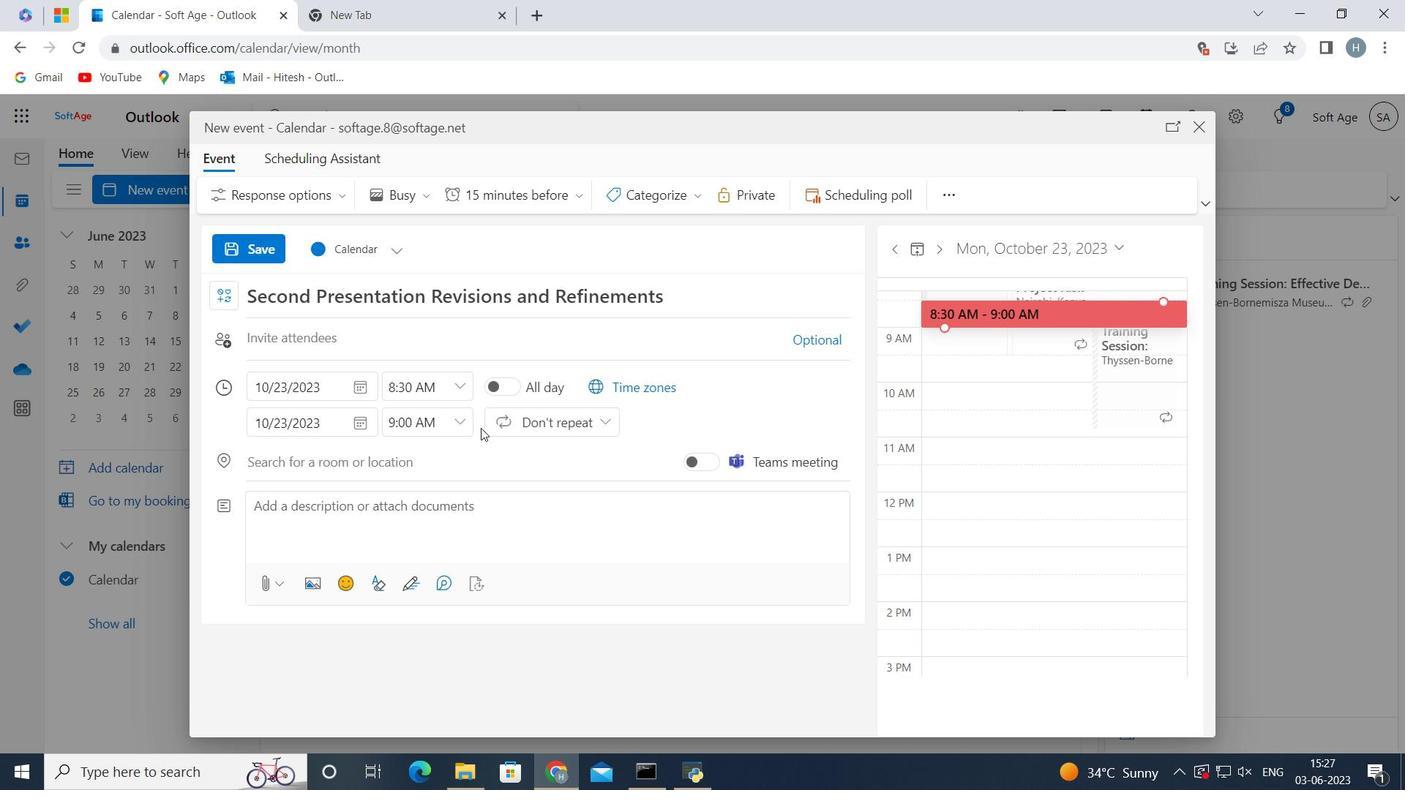 
Action: Mouse pressed left at (469, 422)
Screenshot: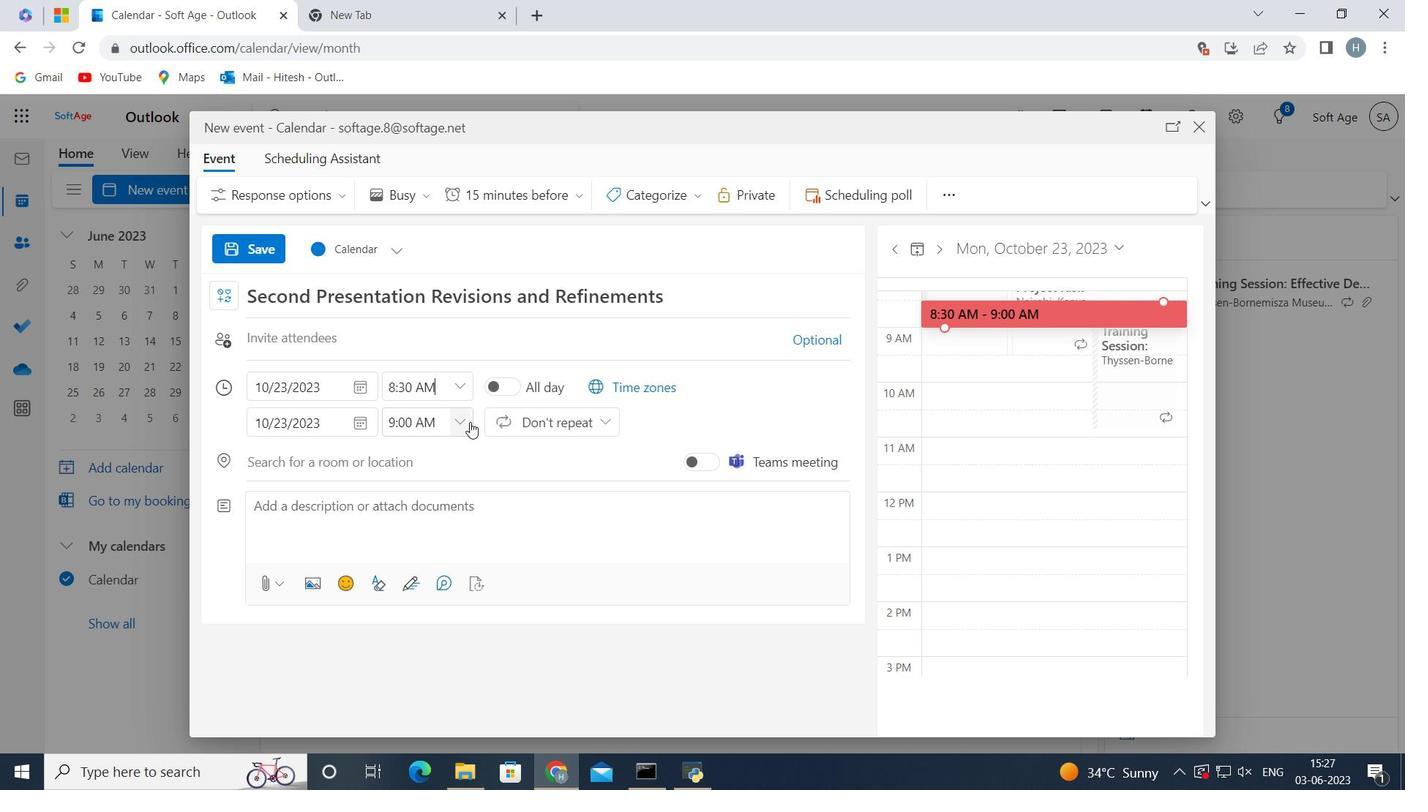
Action: Mouse moved to (452, 550)
Screenshot: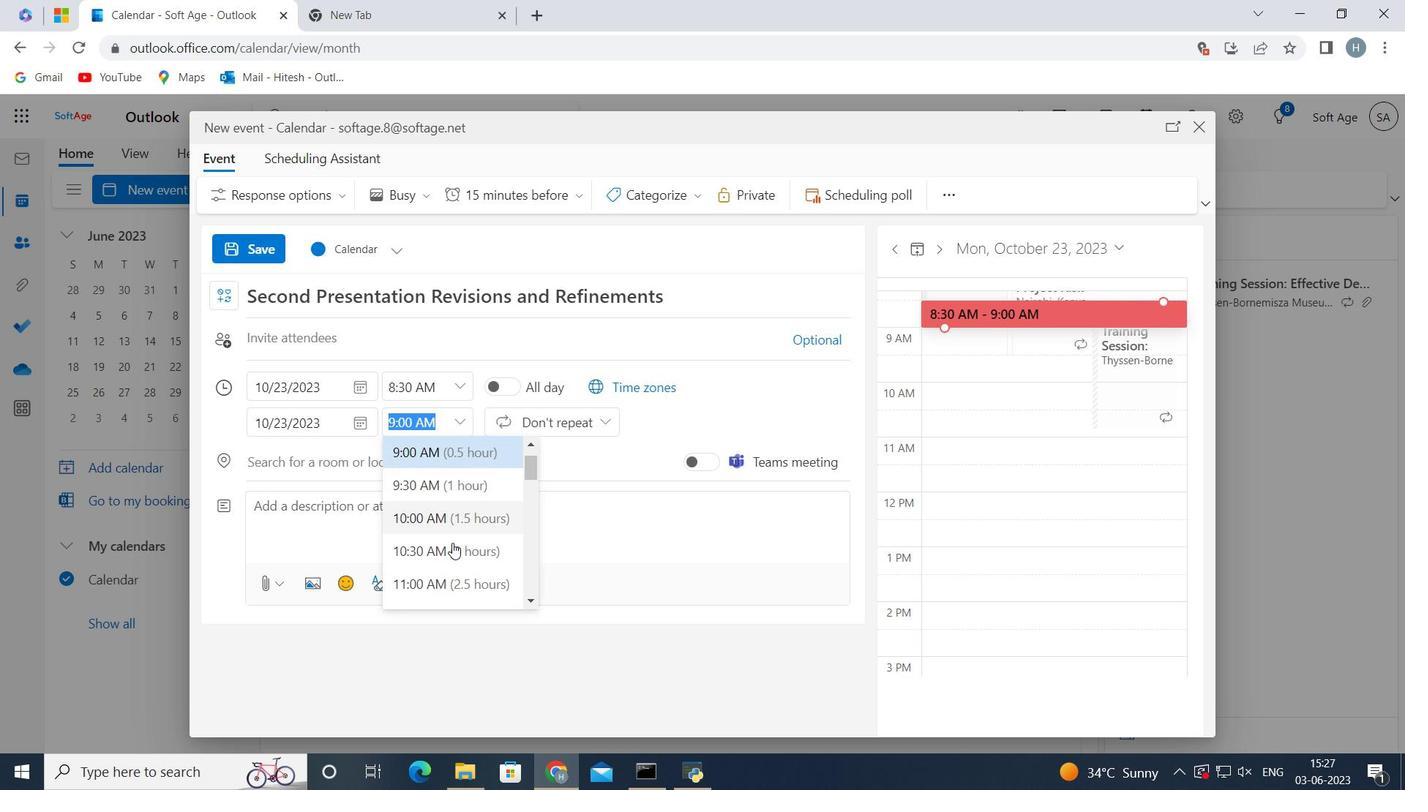 
Action: Mouse pressed left at (452, 550)
Screenshot: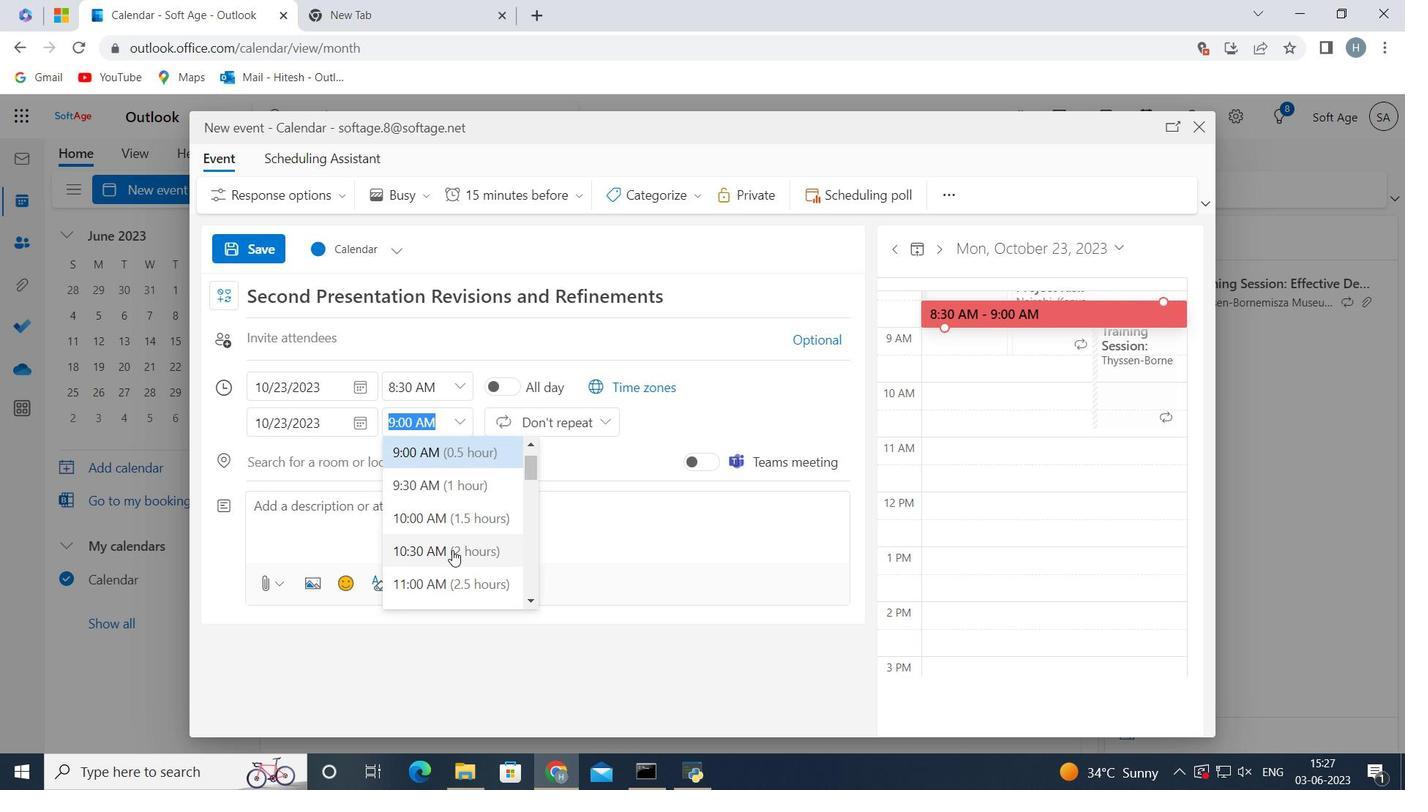 
Action: Mouse moved to (342, 515)
Screenshot: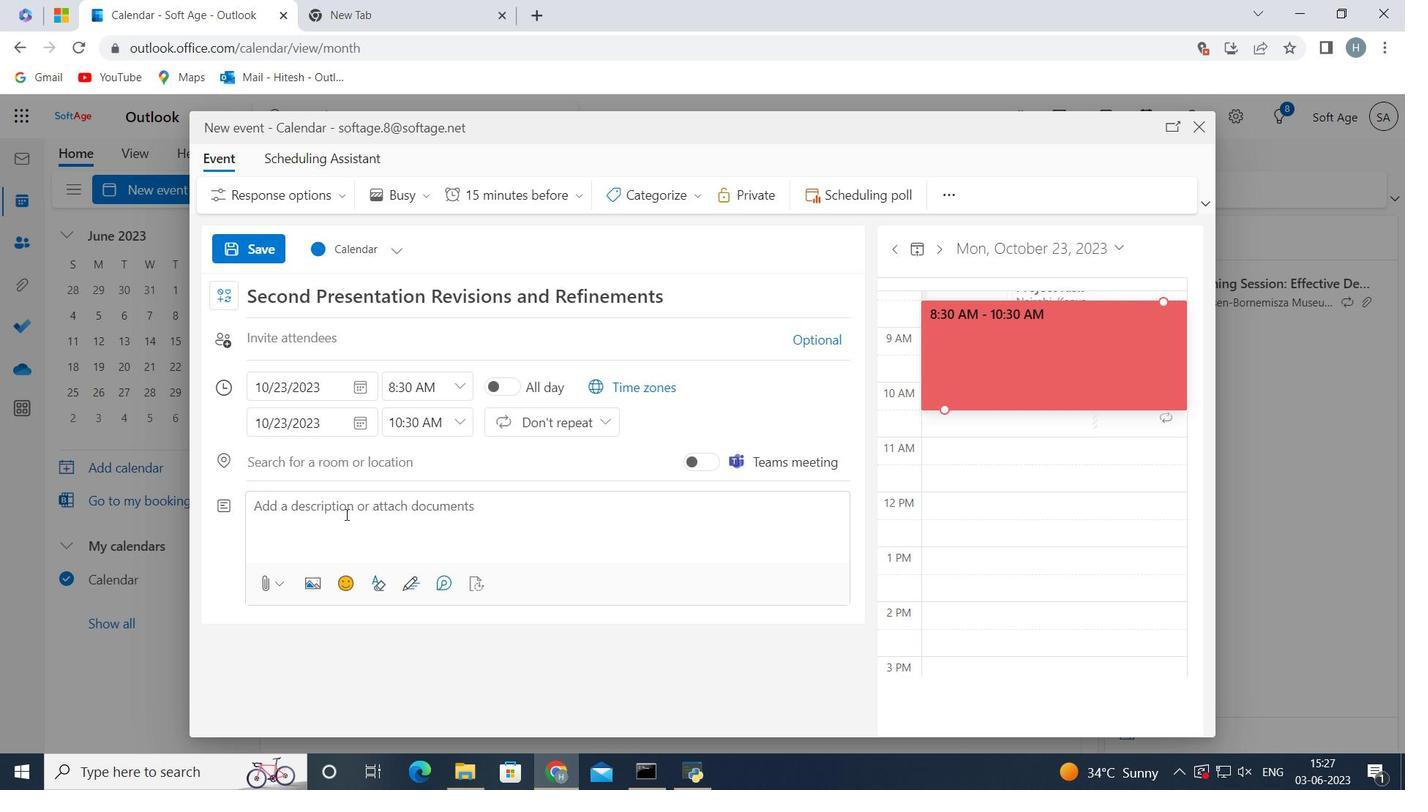 
Action: Mouse pressed left at (342, 515)
Screenshot: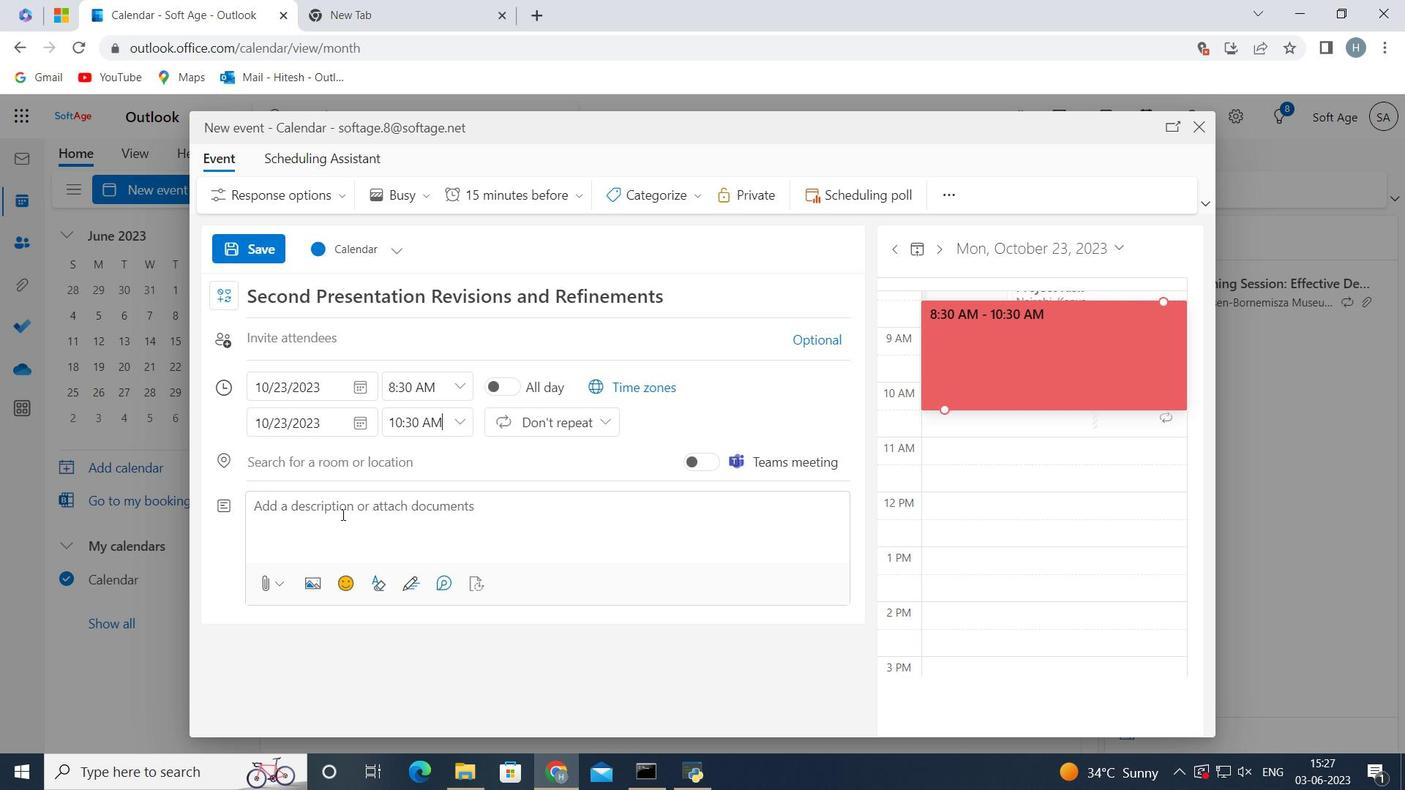 
Action: Key pressed <Key.shift>The<Key.space>team<Key.space>building<Key.space>workshop<Key.space>will<Key.space>begin<Key.space>with<Key.space>an<Key.space>introduction<Key.space>to<Key.space>the<Key.space>importance<Key.space>of<Key.space>effective<Key.space>communication<Key.space>in<Key.space>the<Key.space>workplace.<Key.space><Key.shift_r>Participants<Key.space>will<Key.space>learn<Key.space>about<Key.space>the<Key.space>impact<Key.space>of<Key.space>communication<Key.space>on<Key.space>team<Key.space>dynamics,<Key.space>productivity,<Key.space>and<Key.space>overall<Key.space><Key.space>success.<Key.space><Key.shift>The<Key.space>facilitator<Key.space>will<Key.space>set<Key.space>a<Key.space>positive<Key.space>and<Key.space>supportive<Key.space>tone,<Key.space>creating<Key.space>a<Key.space>safe<Key.space>space<Key.space>for<Key.space>open<Key.space>dialogue<Key.space>and<Key.space>learninh.<Key.space><Key.backspace><Key.backspace><Key.backspace>h<Key.backspace>g<Key.space>
Screenshot: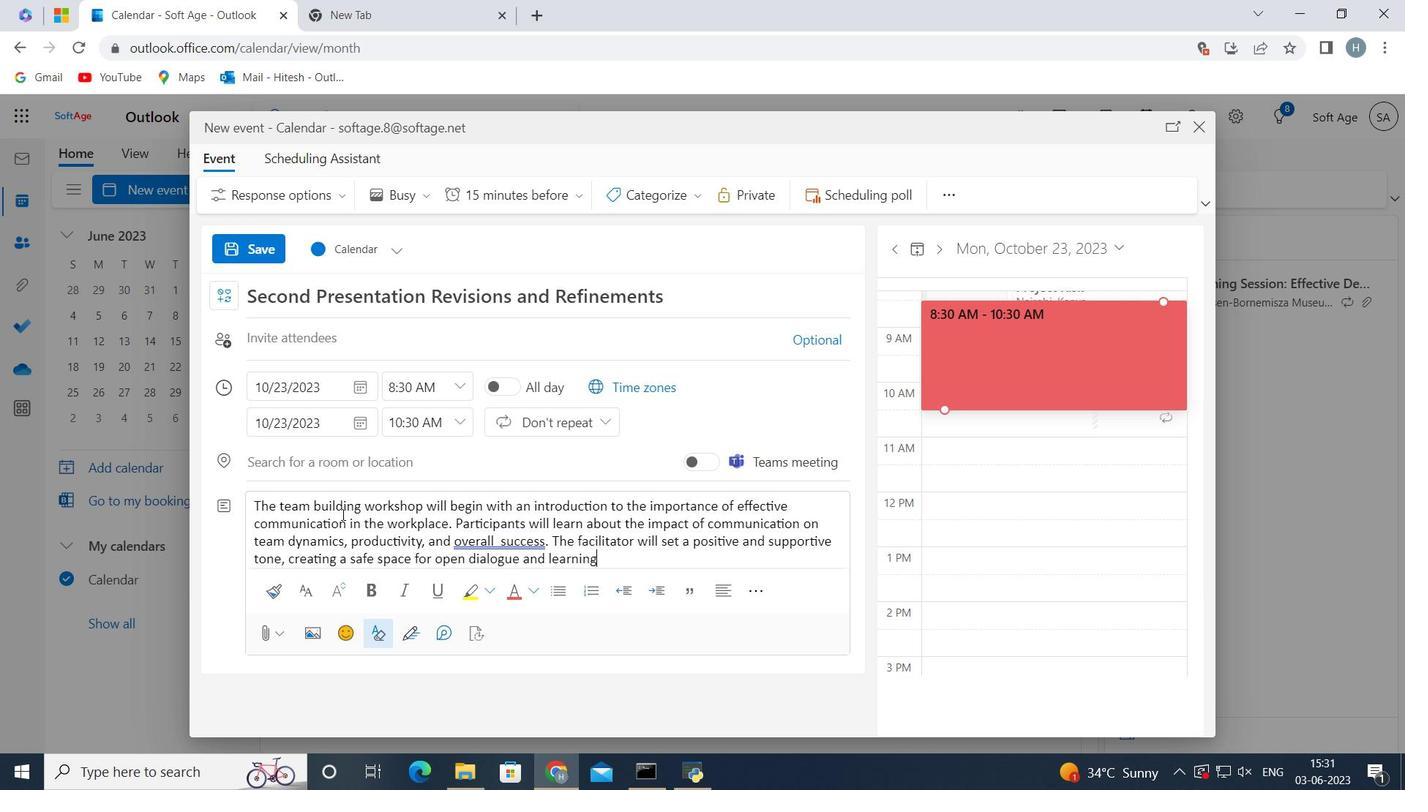 
Action: Mouse moved to (498, 537)
Screenshot: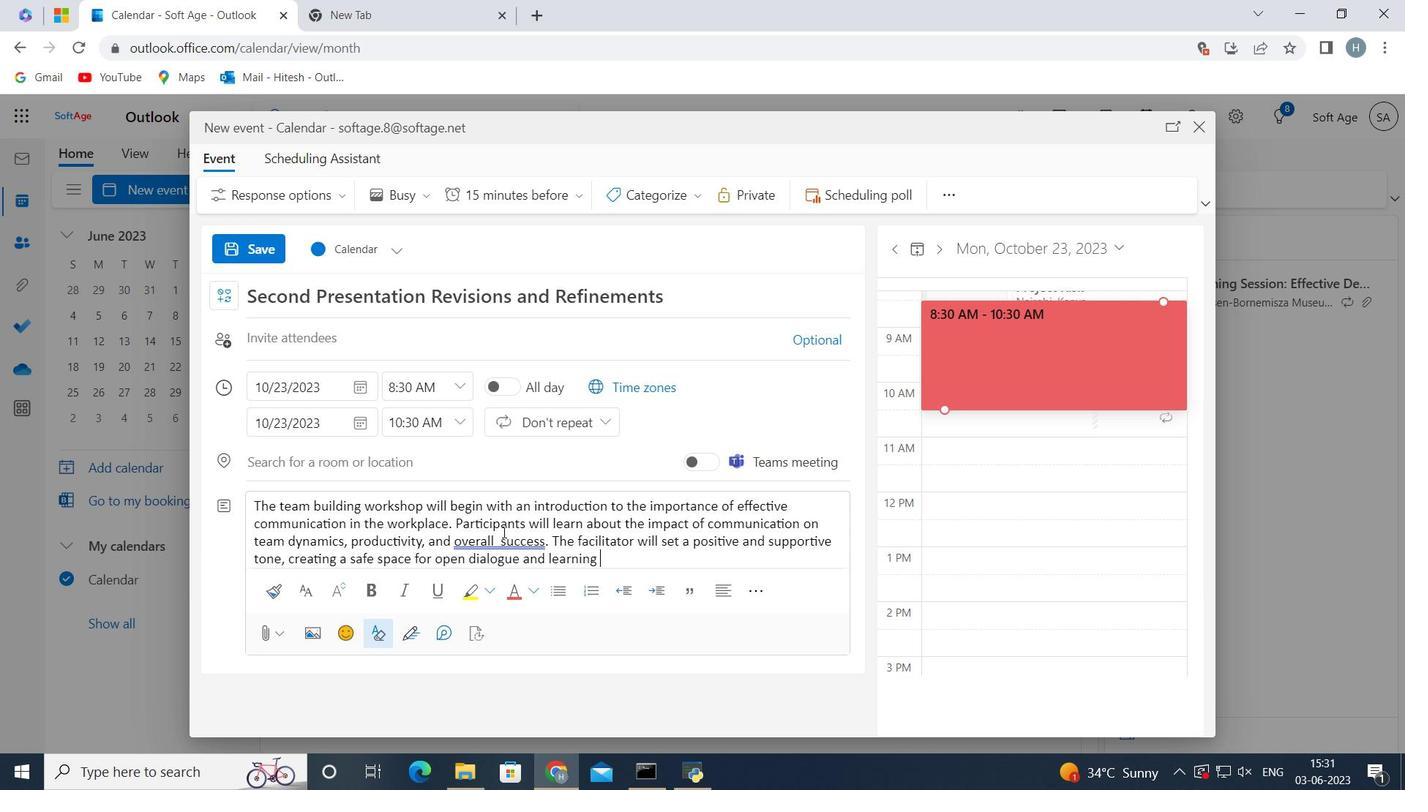 
Action: Mouse pressed left at (498, 537)
Screenshot: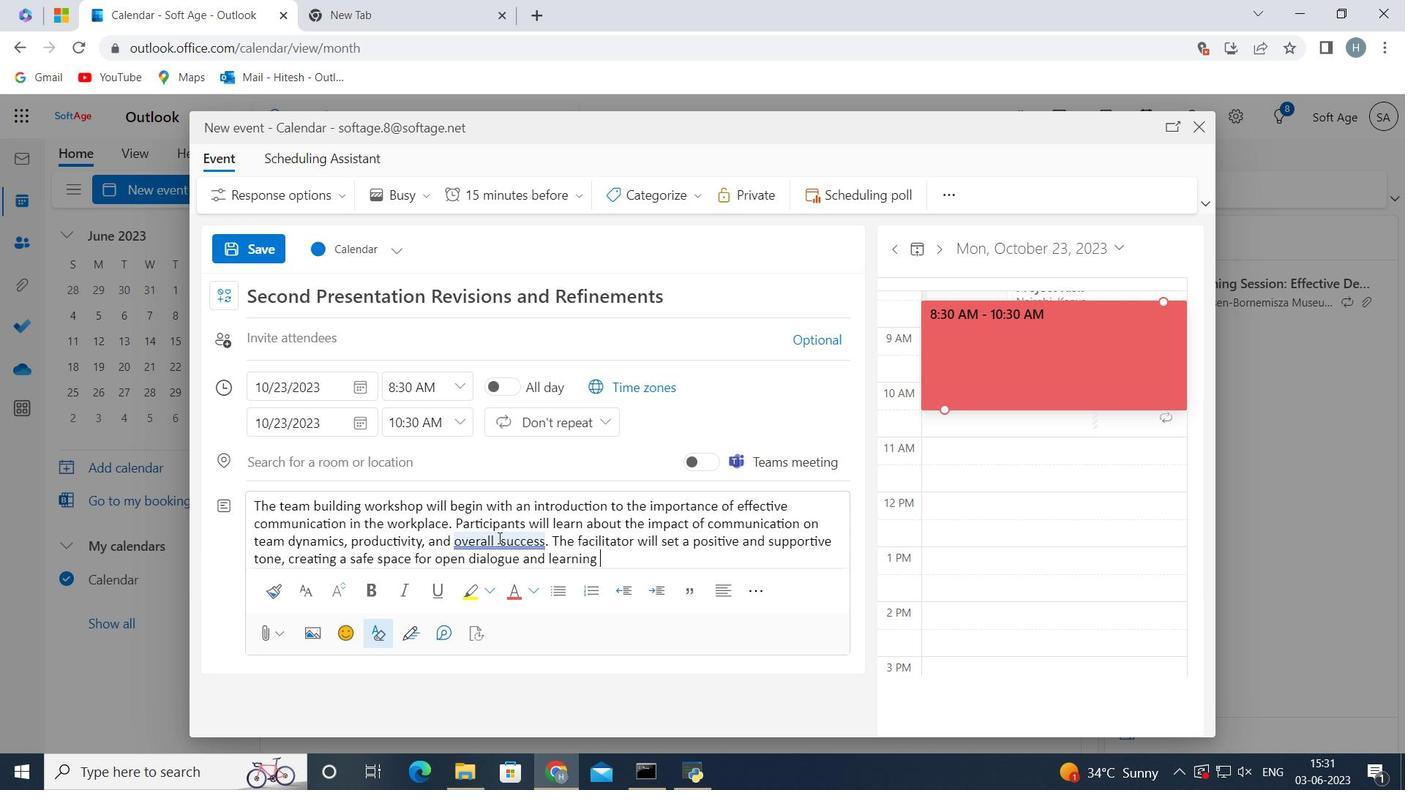 
Action: Key pressed <Key.backspace>
Screenshot: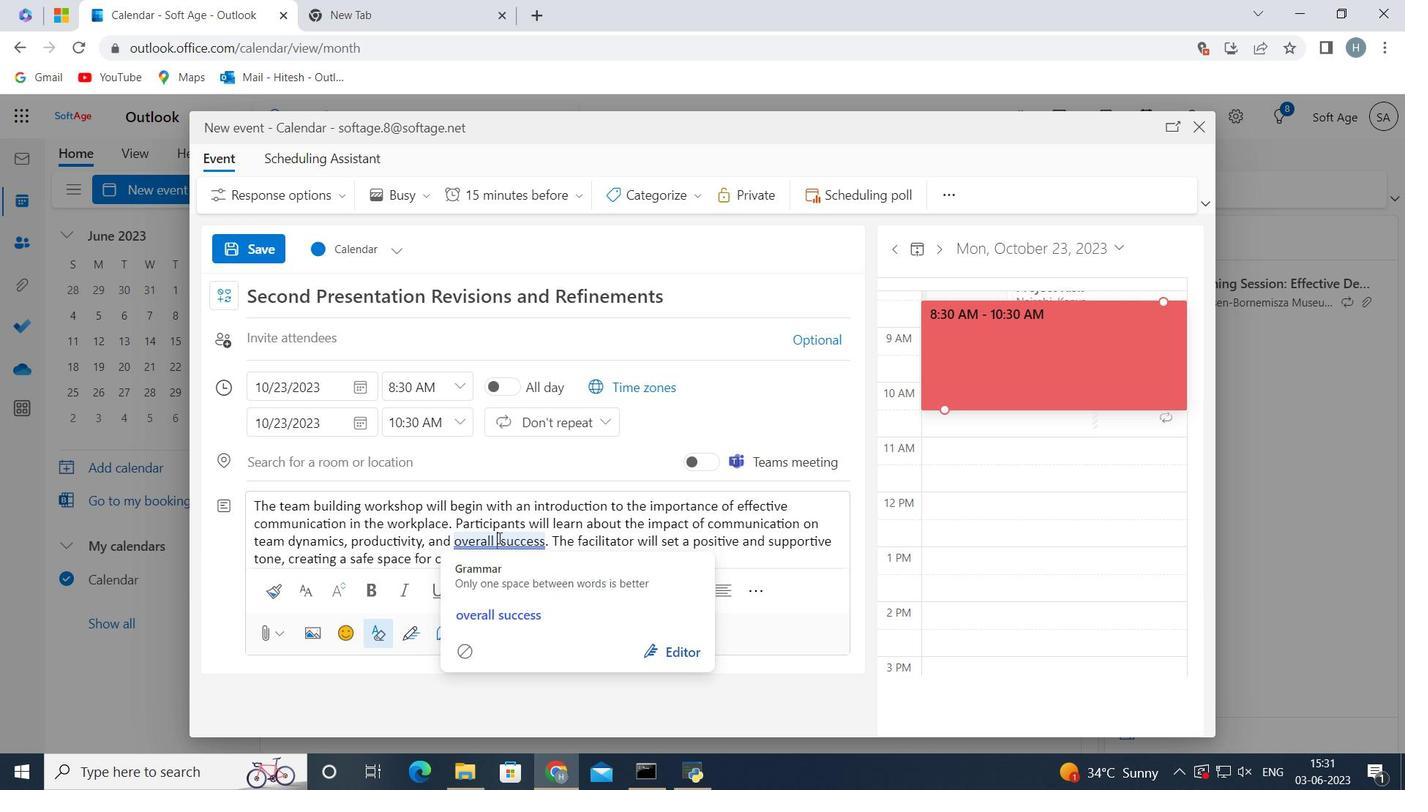 
Action: Mouse moved to (616, 559)
Screenshot: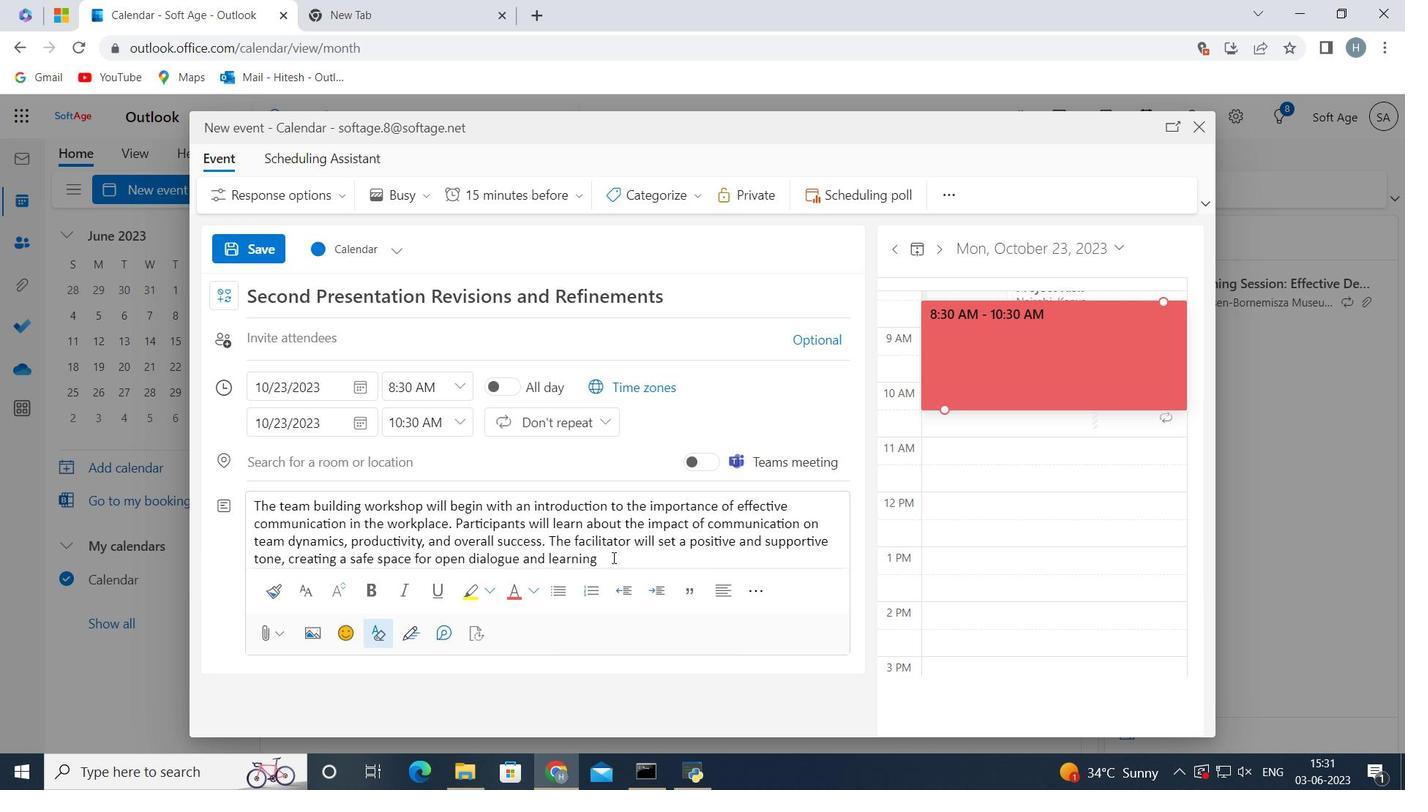 
Action: Mouse pressed left at (616, 559)
Screenshot: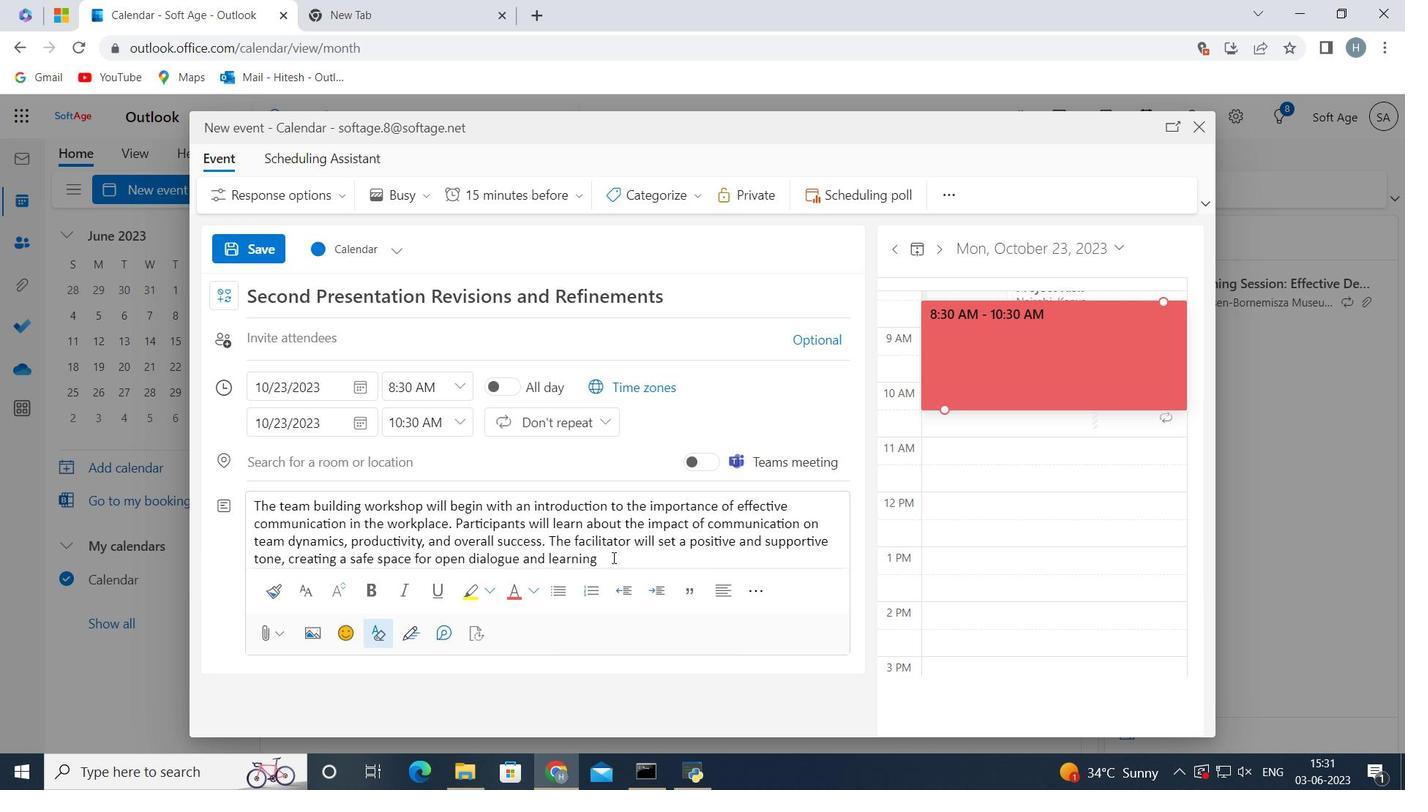 
Action: Mouse moved to (381, 454)
Screenshot: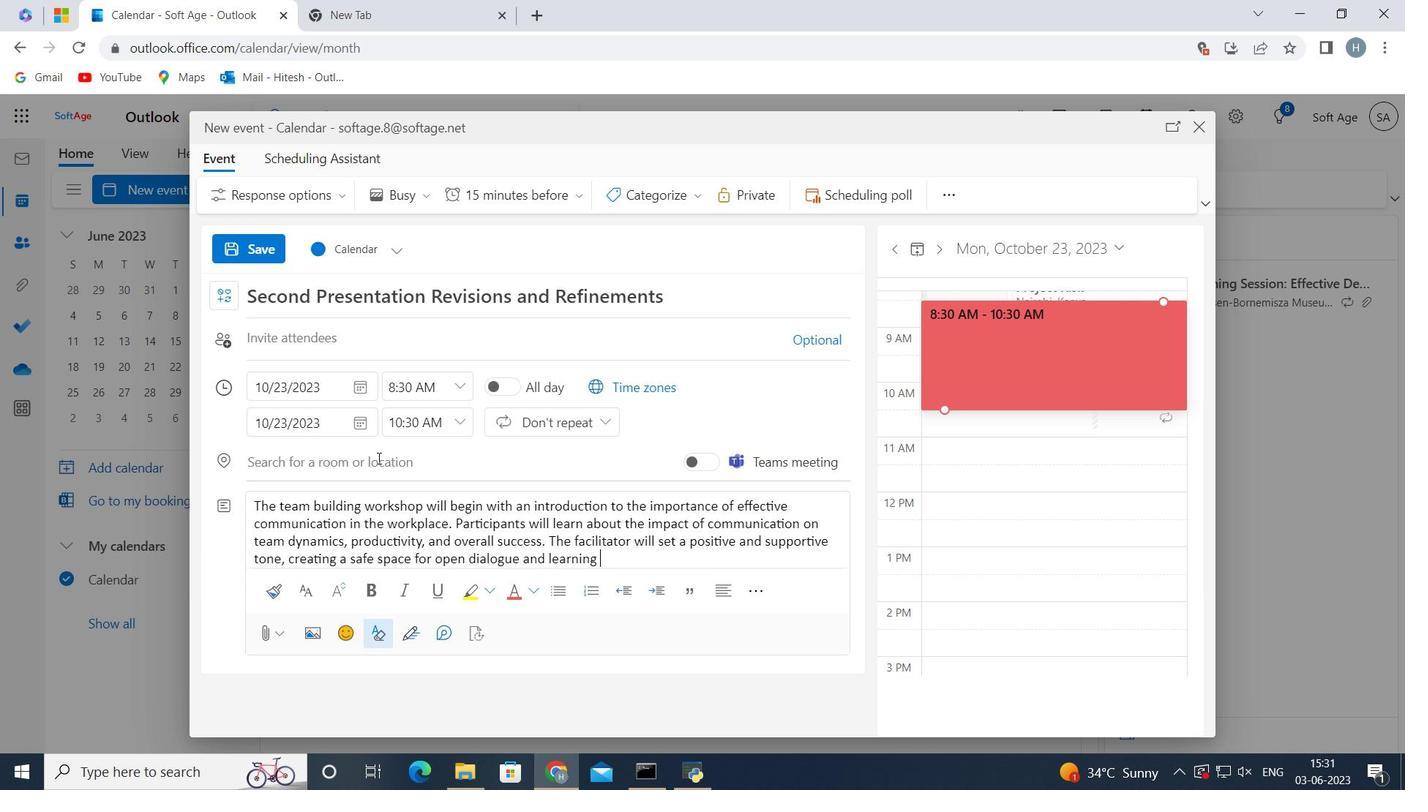 
Action: Mouse pressed left at (381, 454)
Screenshot: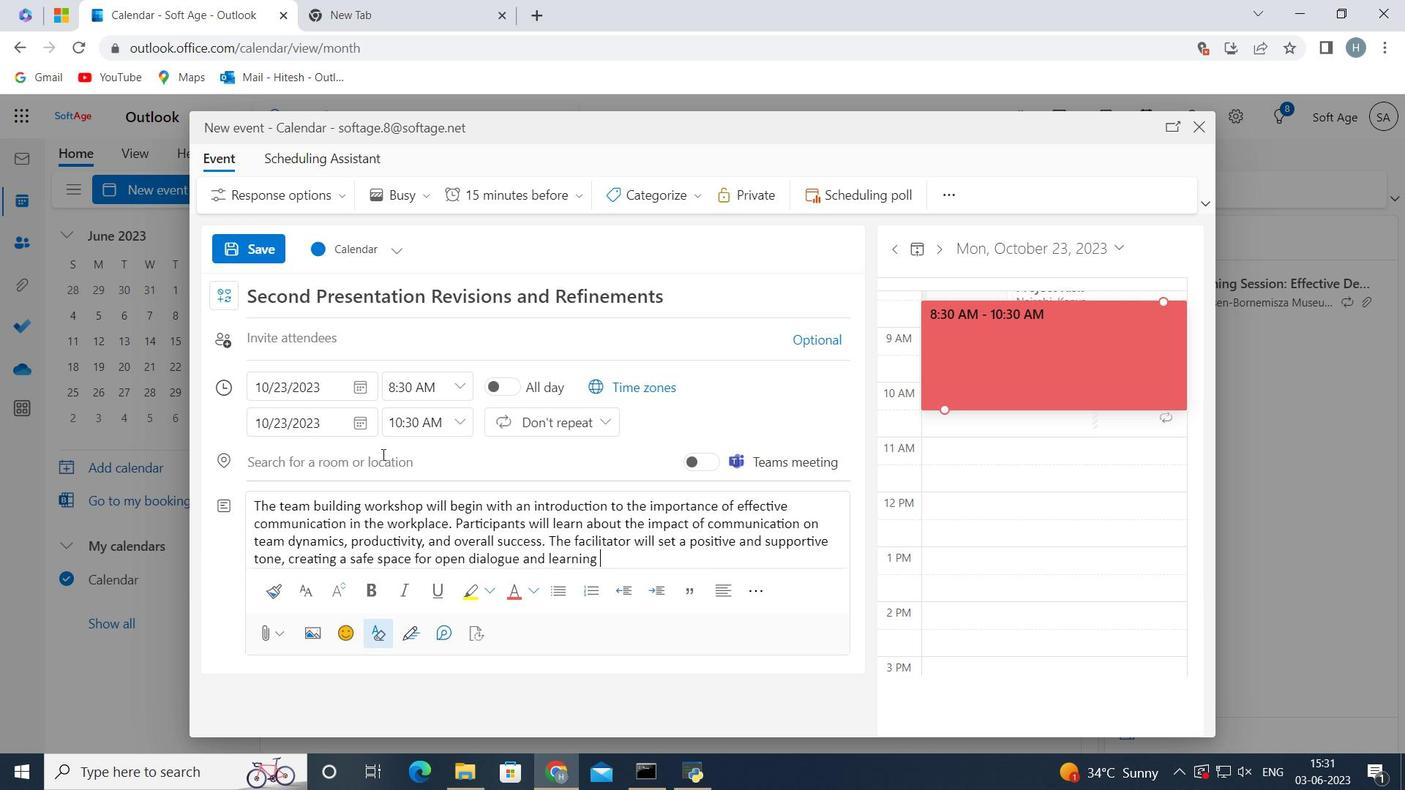 
Action: Key pressed <Key.shift>Algiers,<Key.space><Key.shift>Algeria<Key.space>
Screenshot: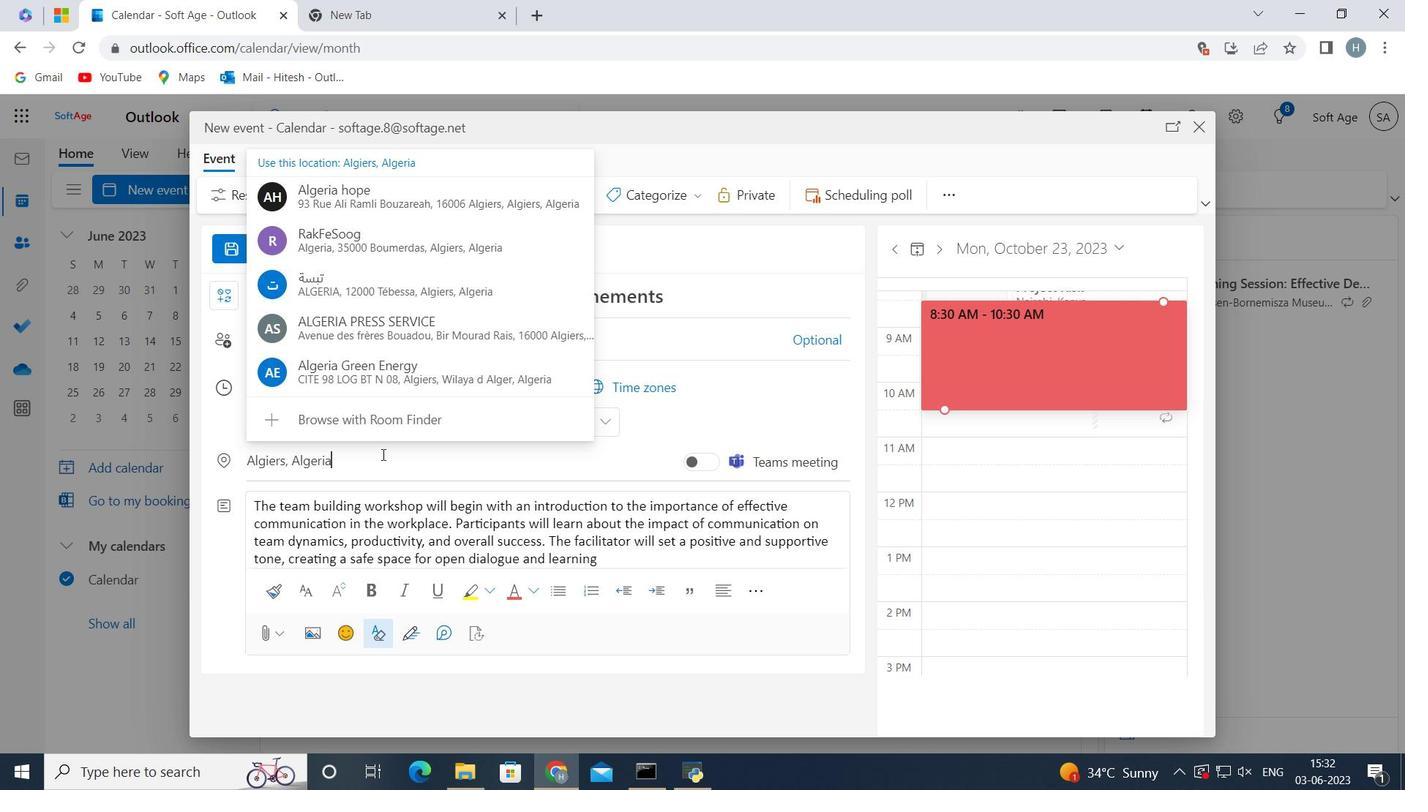 
Action: Mouse moved to (703, 433)
Screenshot: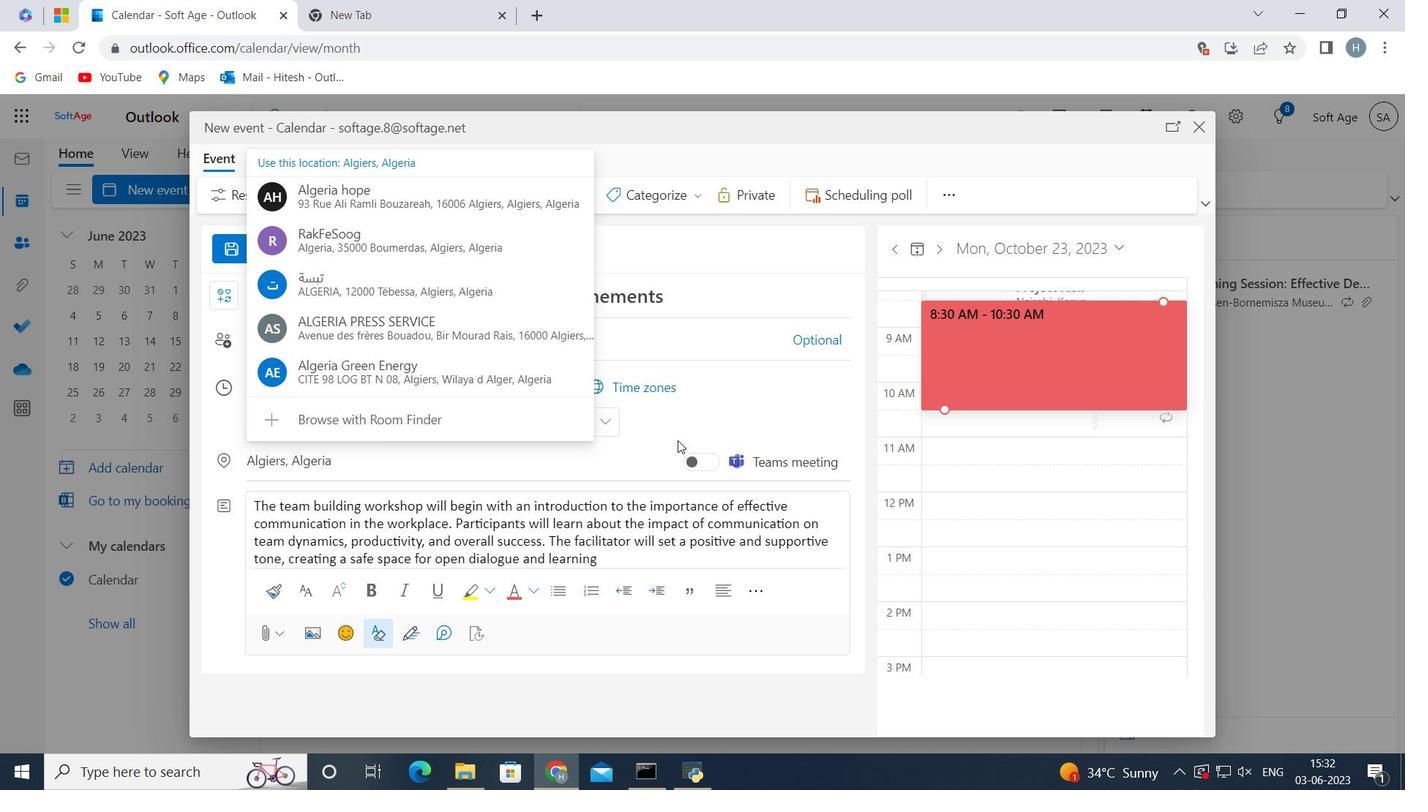 
Action: Mouse pressed left at (703, 433)
Screenshot: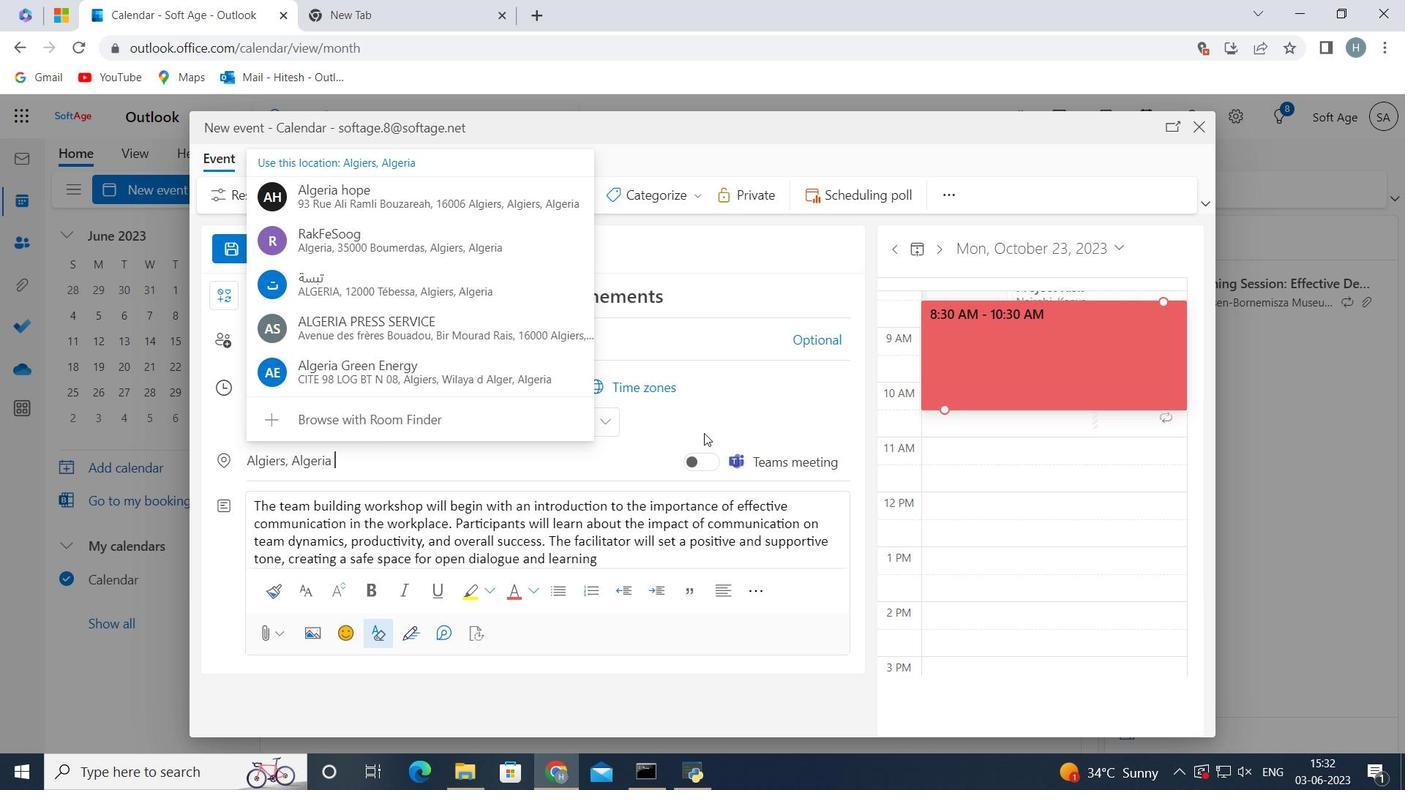 
Action: Mouse moved to (430, 340)
Screenshot: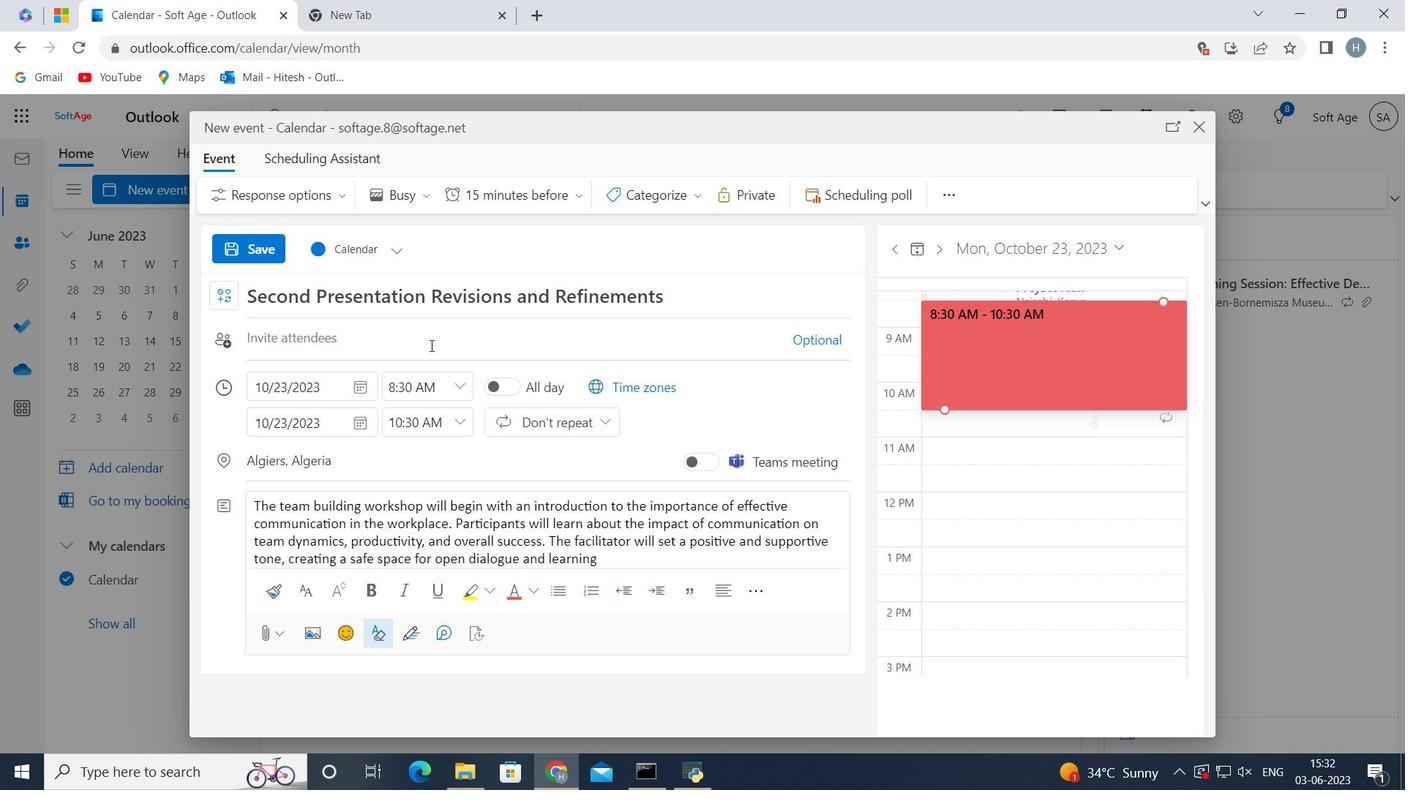 
Action: Mouse pressed left at (430, 340)
Screenshot: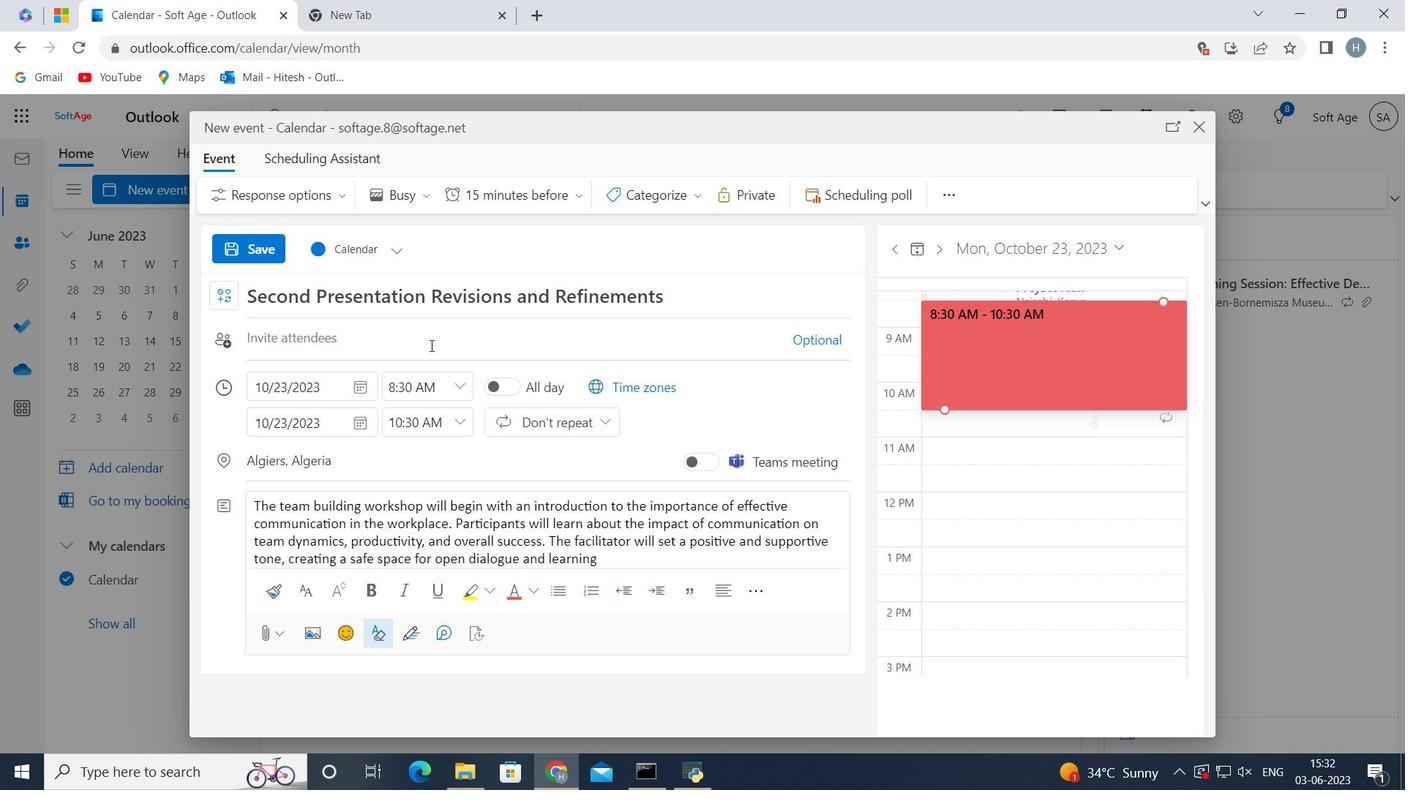 
Action: Key pressed softage.1<Key.shift>@softage.net
Screenshot: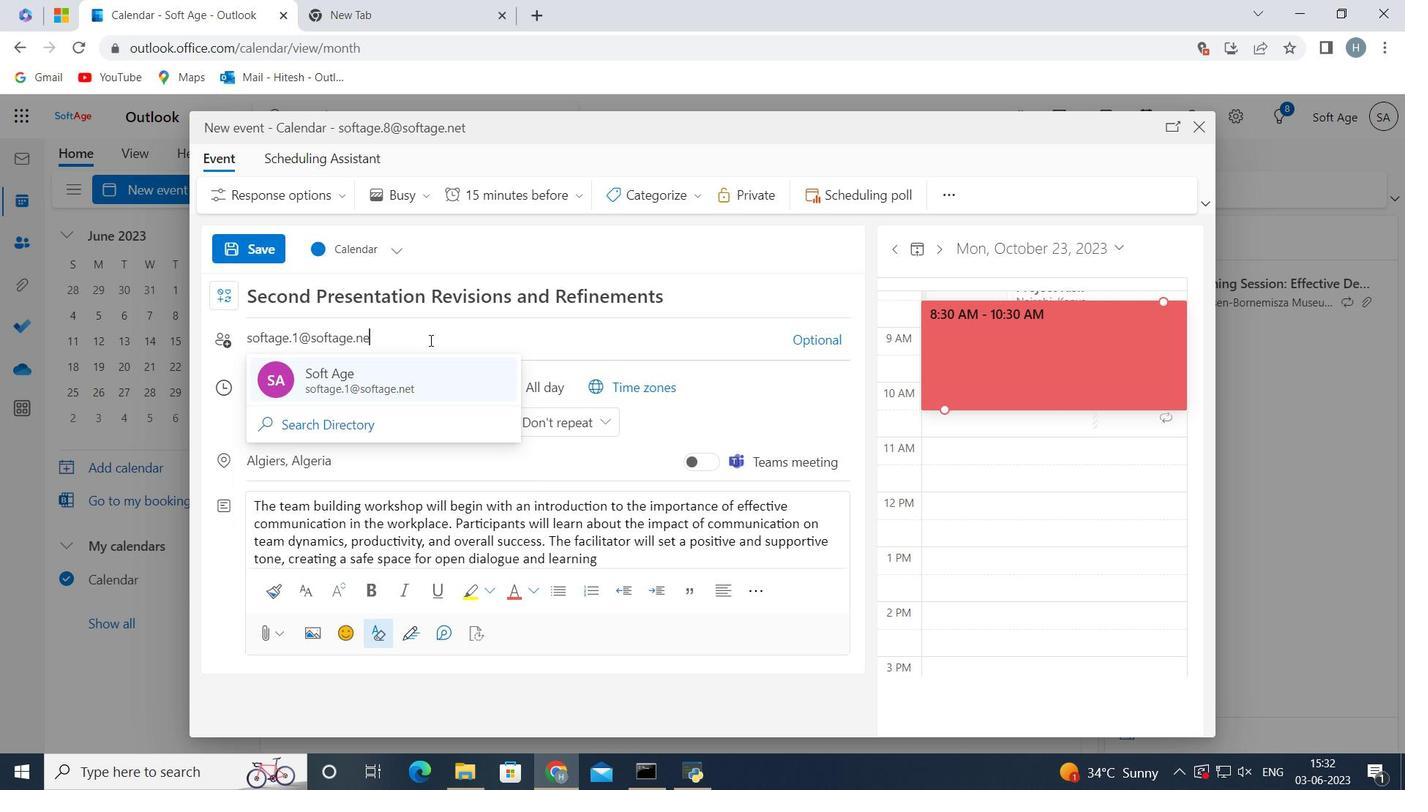 
Action: Mouse moved to (395, 377)
Screenshot: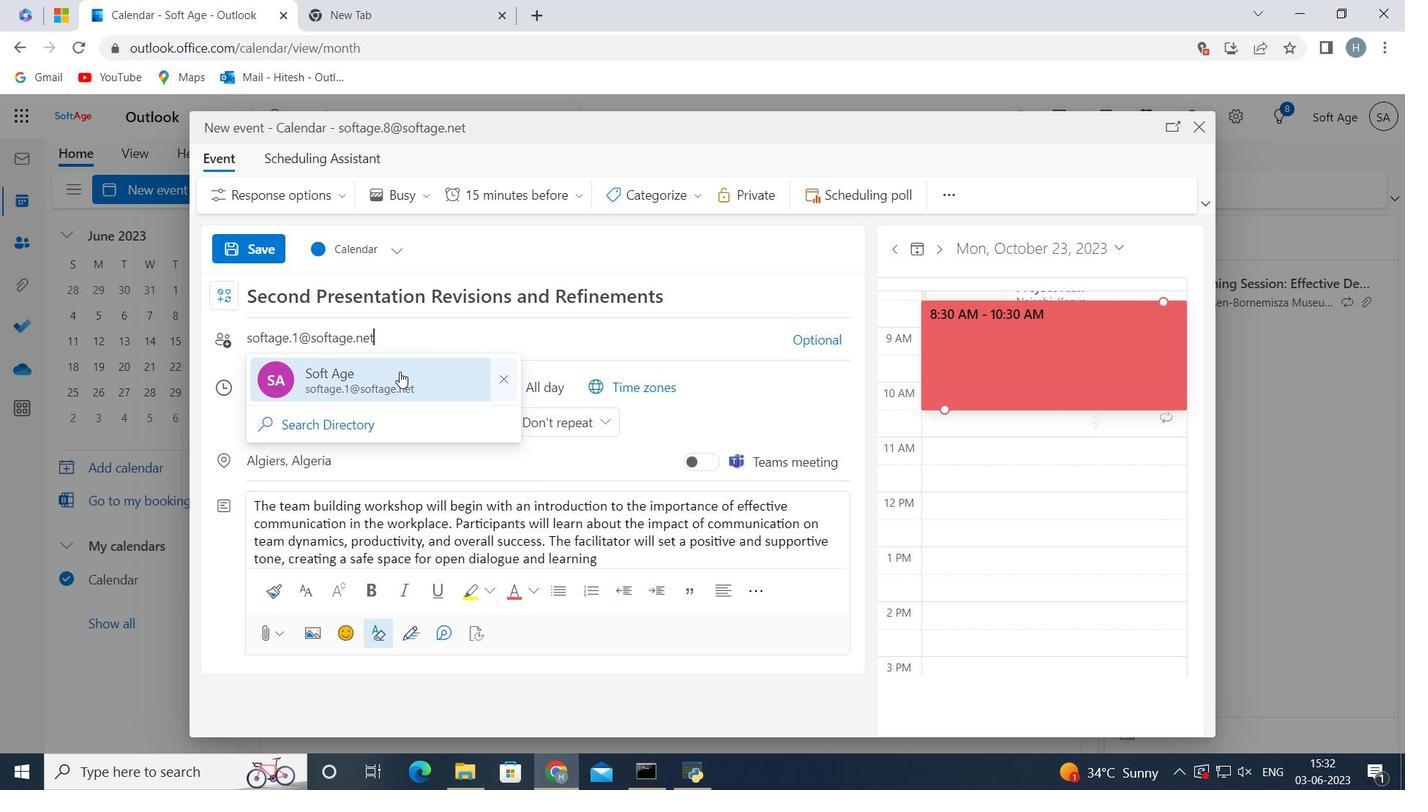 
Action: Mouse pressed left at (395, 377)
Screenshot: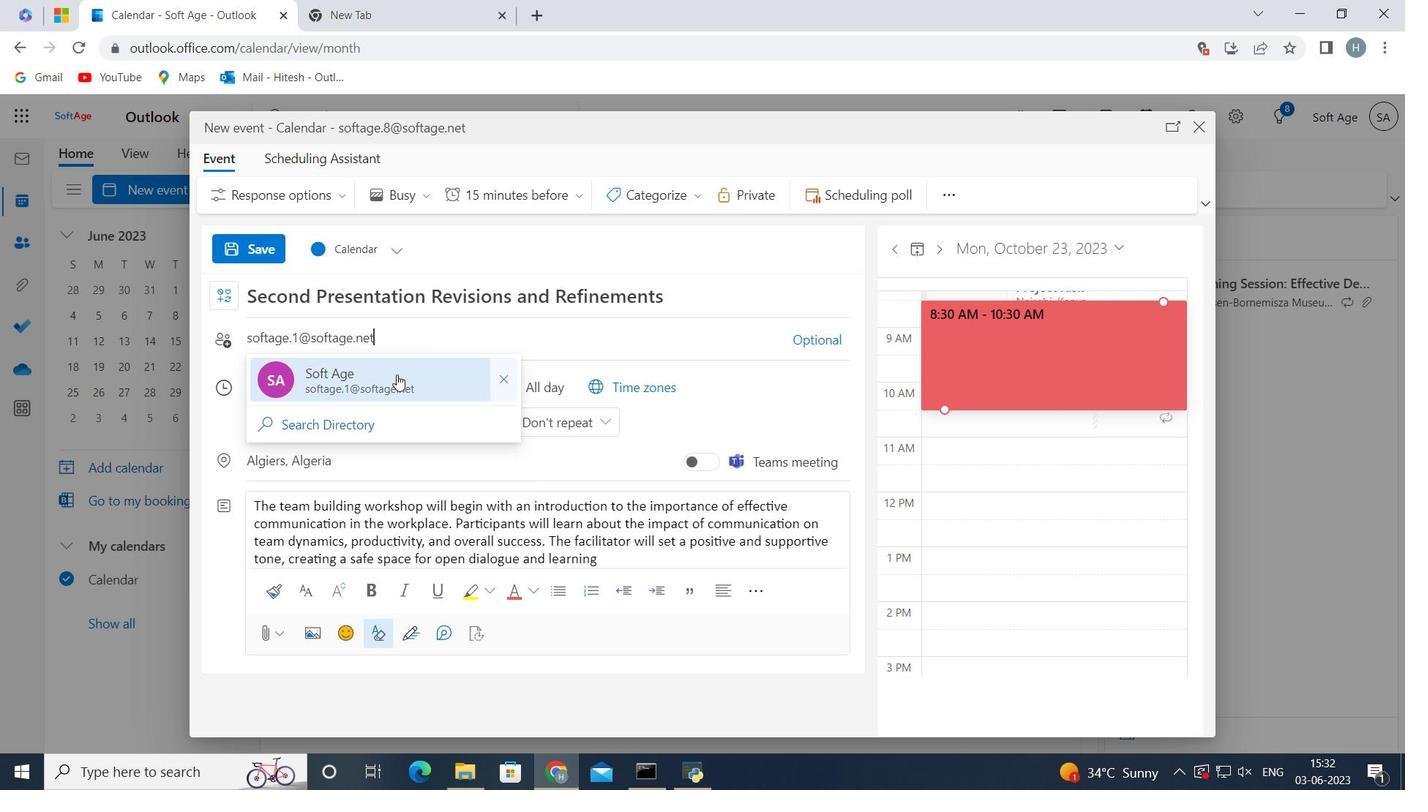 
Action: Key pressed softage.2<Key.shift>@softage.net
Screenshot: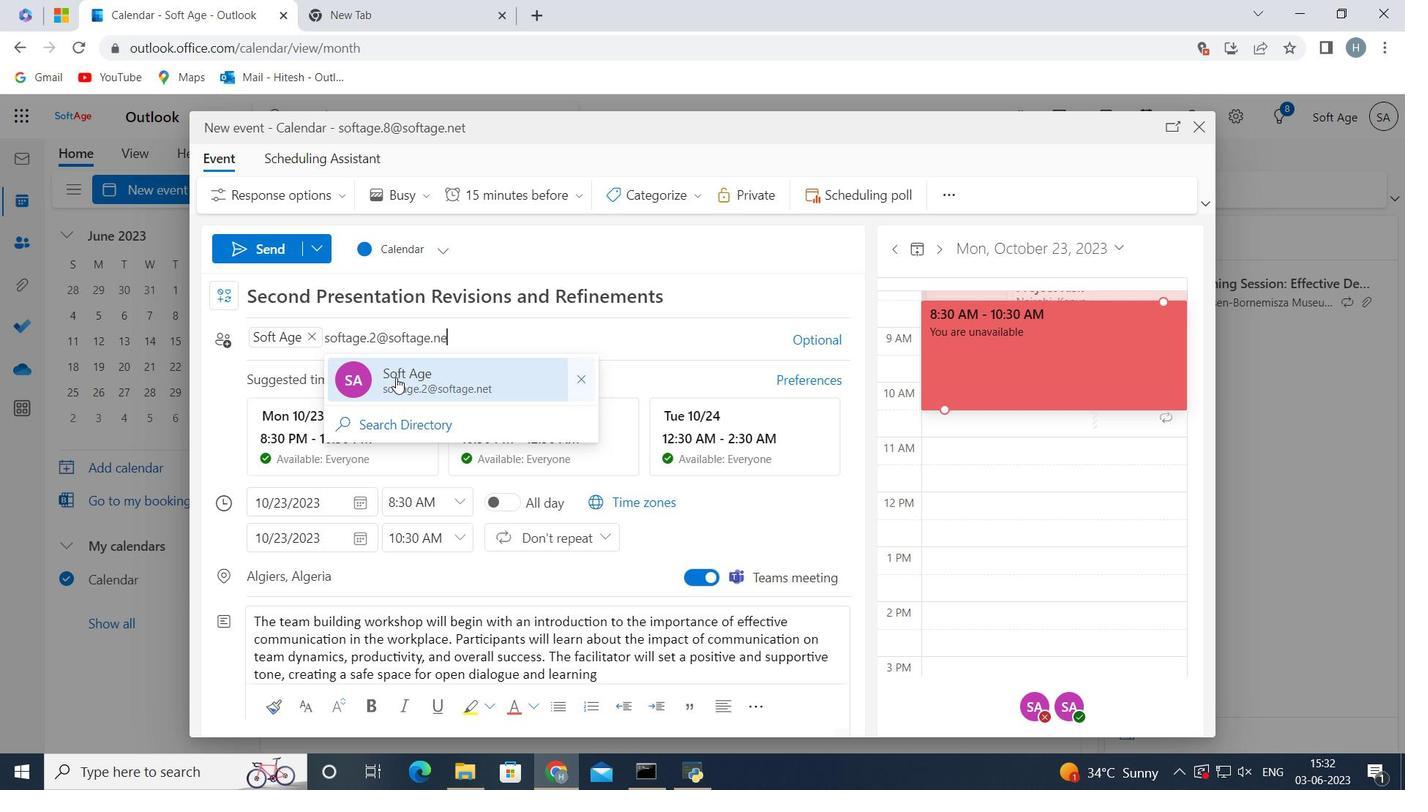 
Action: Mouse pressed left at (395, 377)
Screenshot: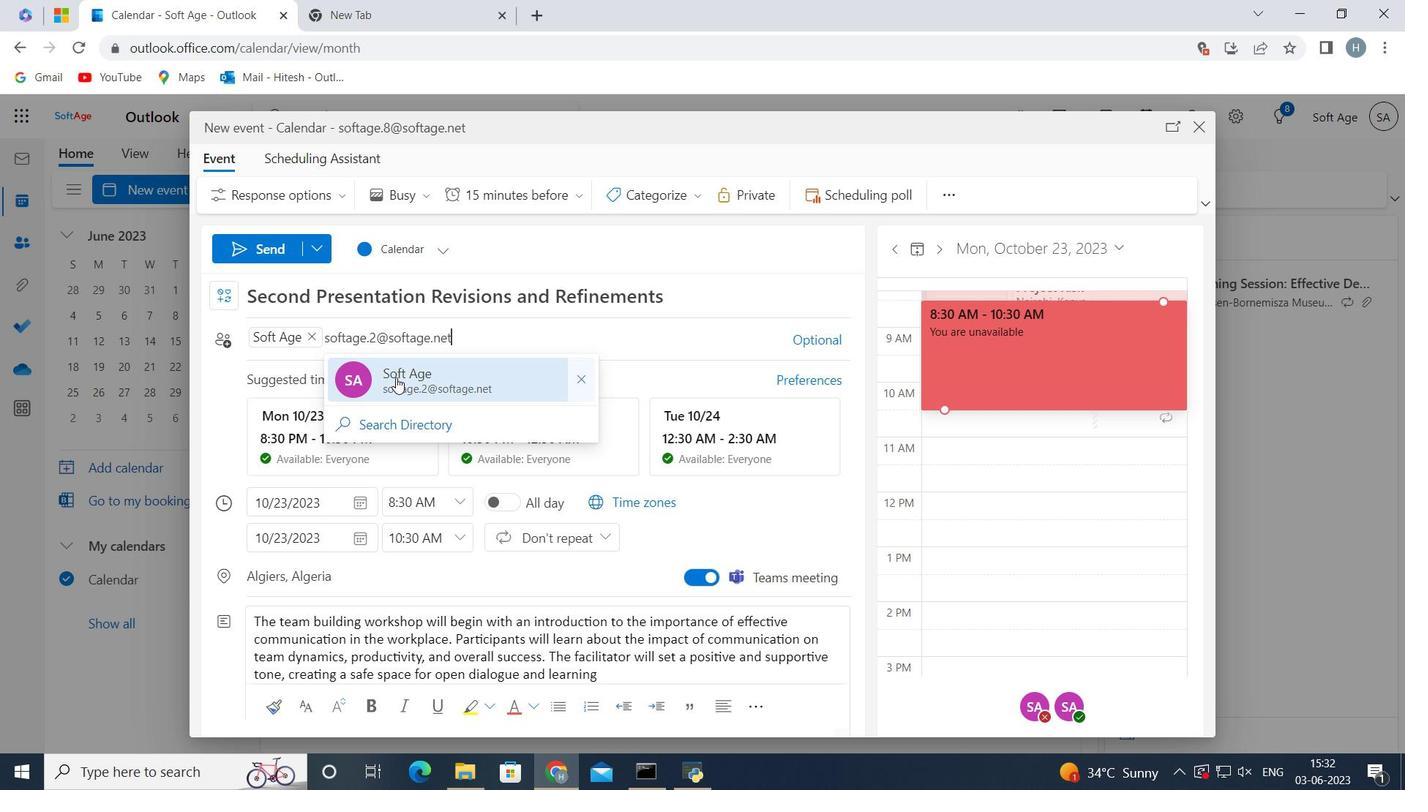 
Action: Mouse moved to (574, 194)
Screenshot: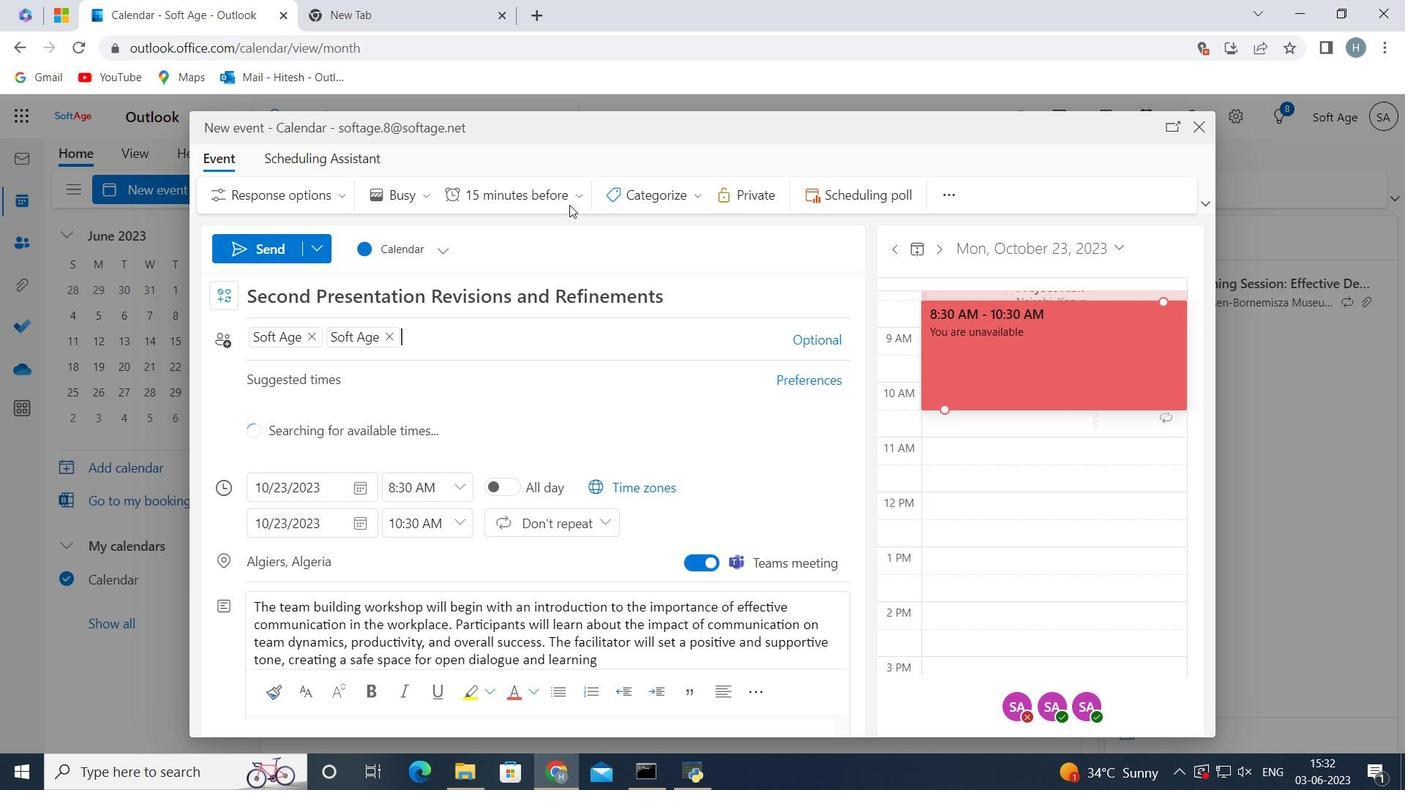 
Action: Mouse pressed left at (574, 194)
Screenshot: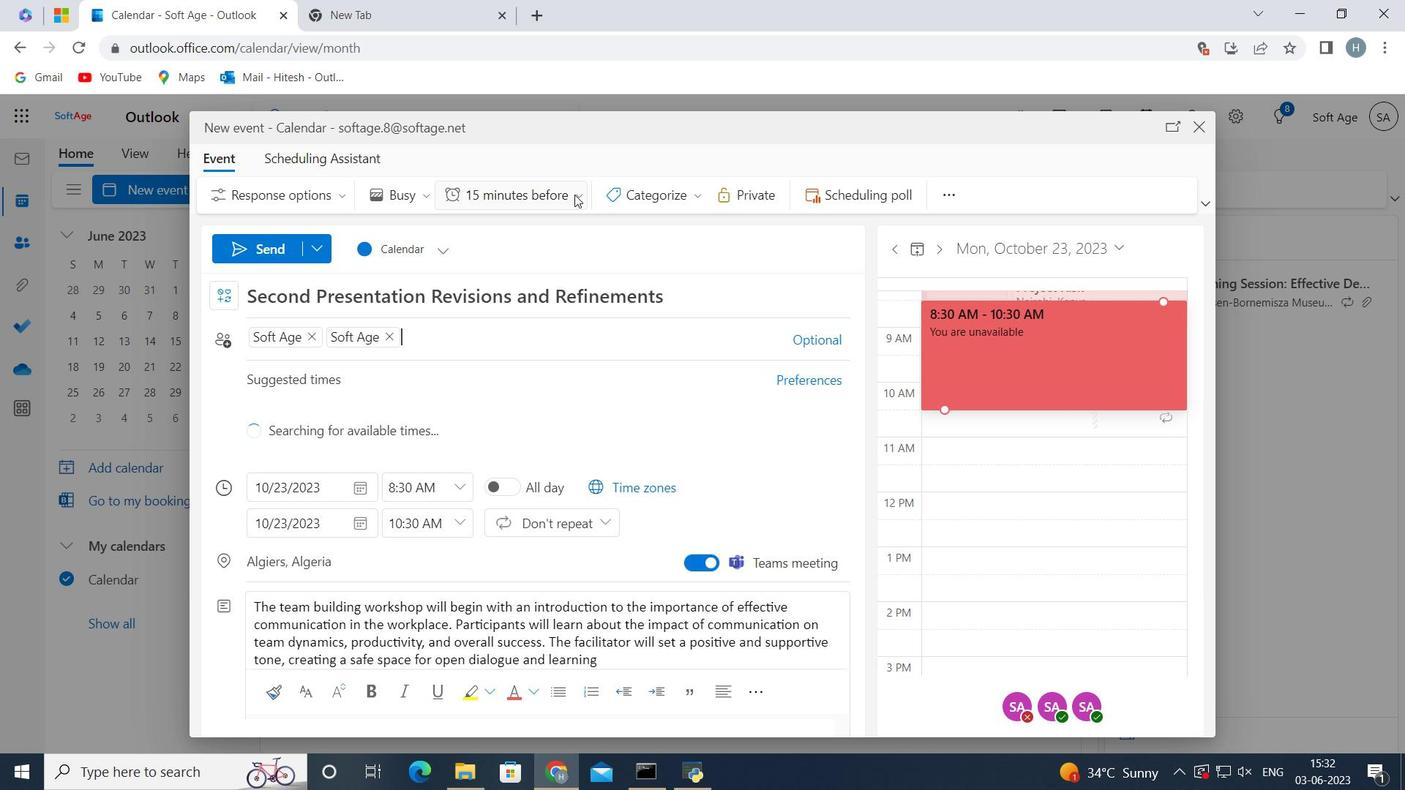 
Action: Mouse moved to (531, 326)
Screenshot: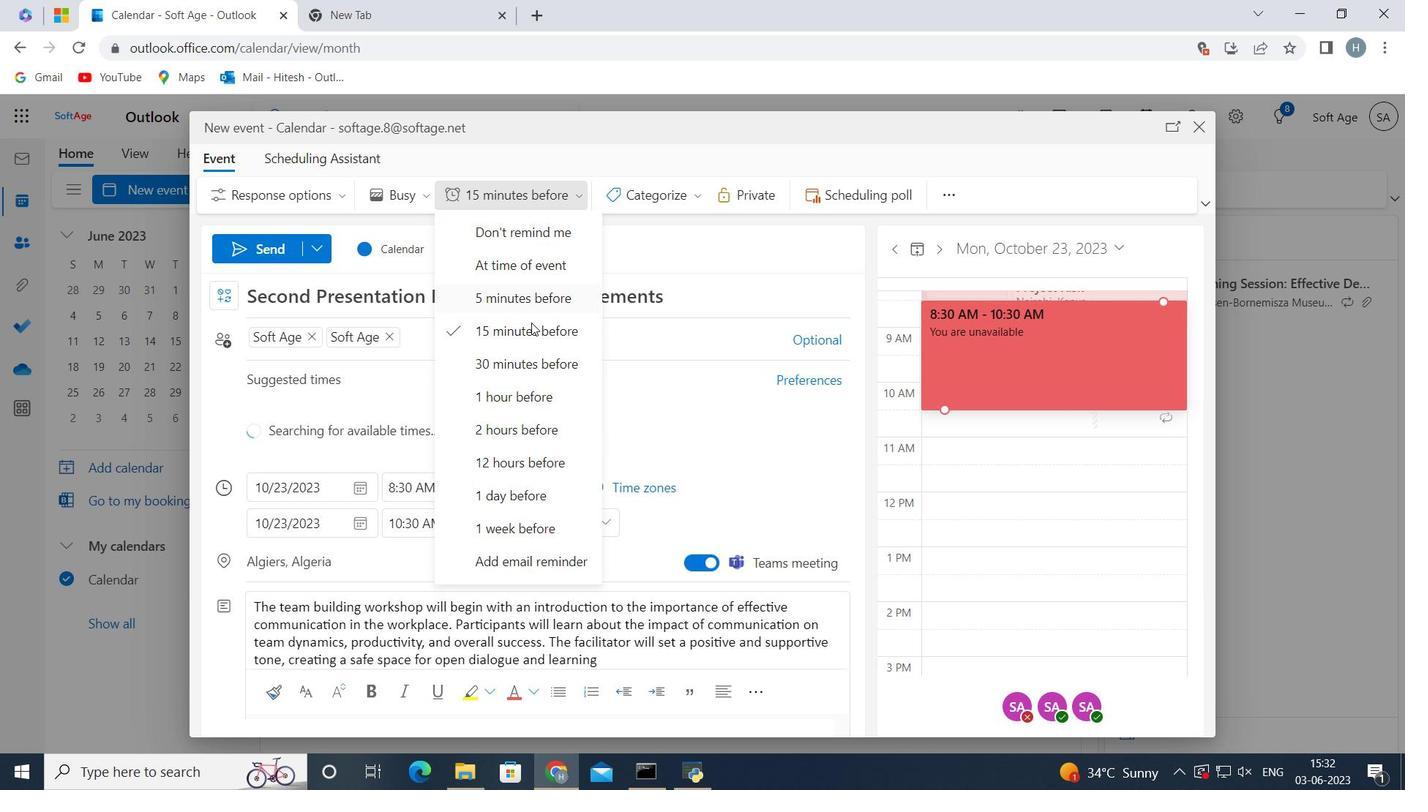 
Action: Mouse pressed left at (531, 326)
Screenshot: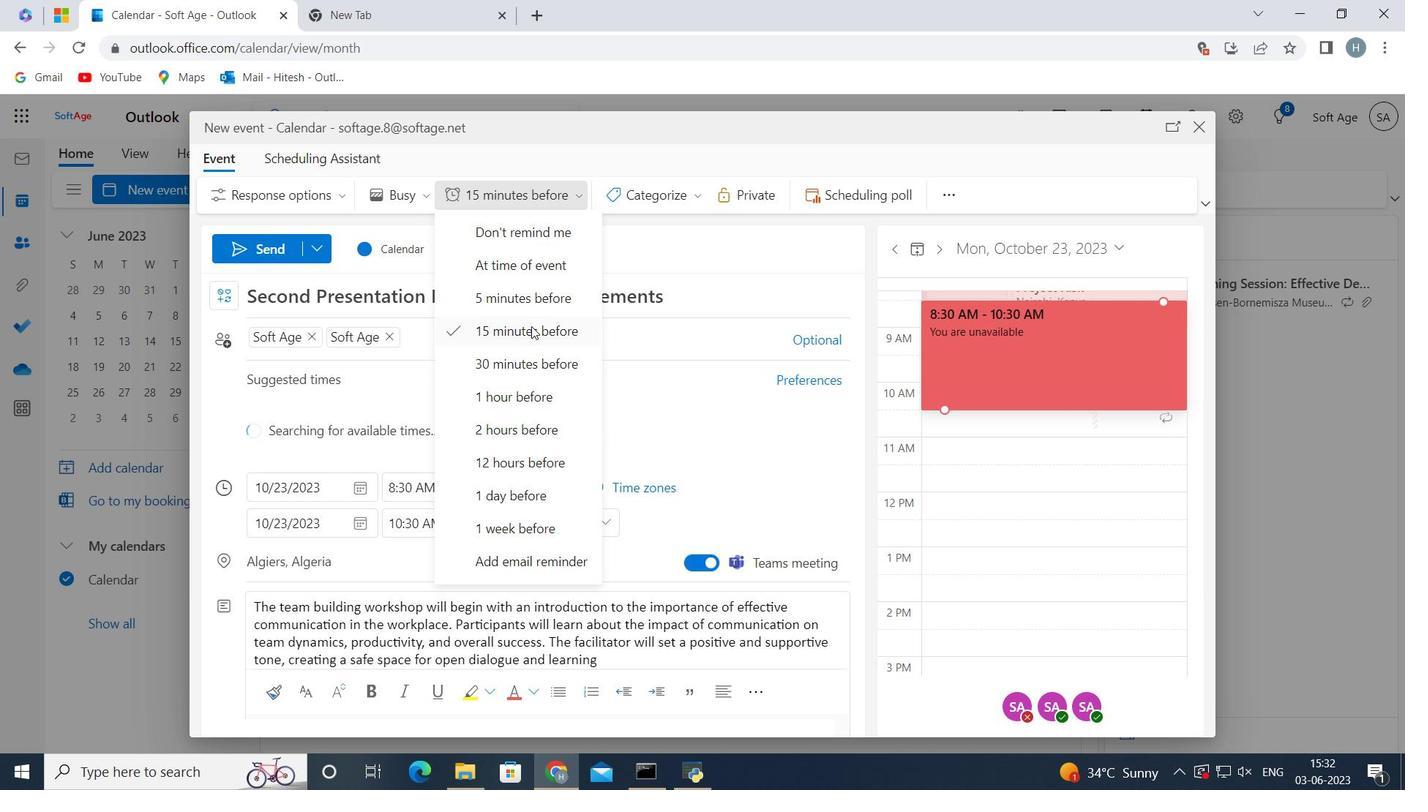 
Action: Mouse moved to (633, 376)
Screenshot: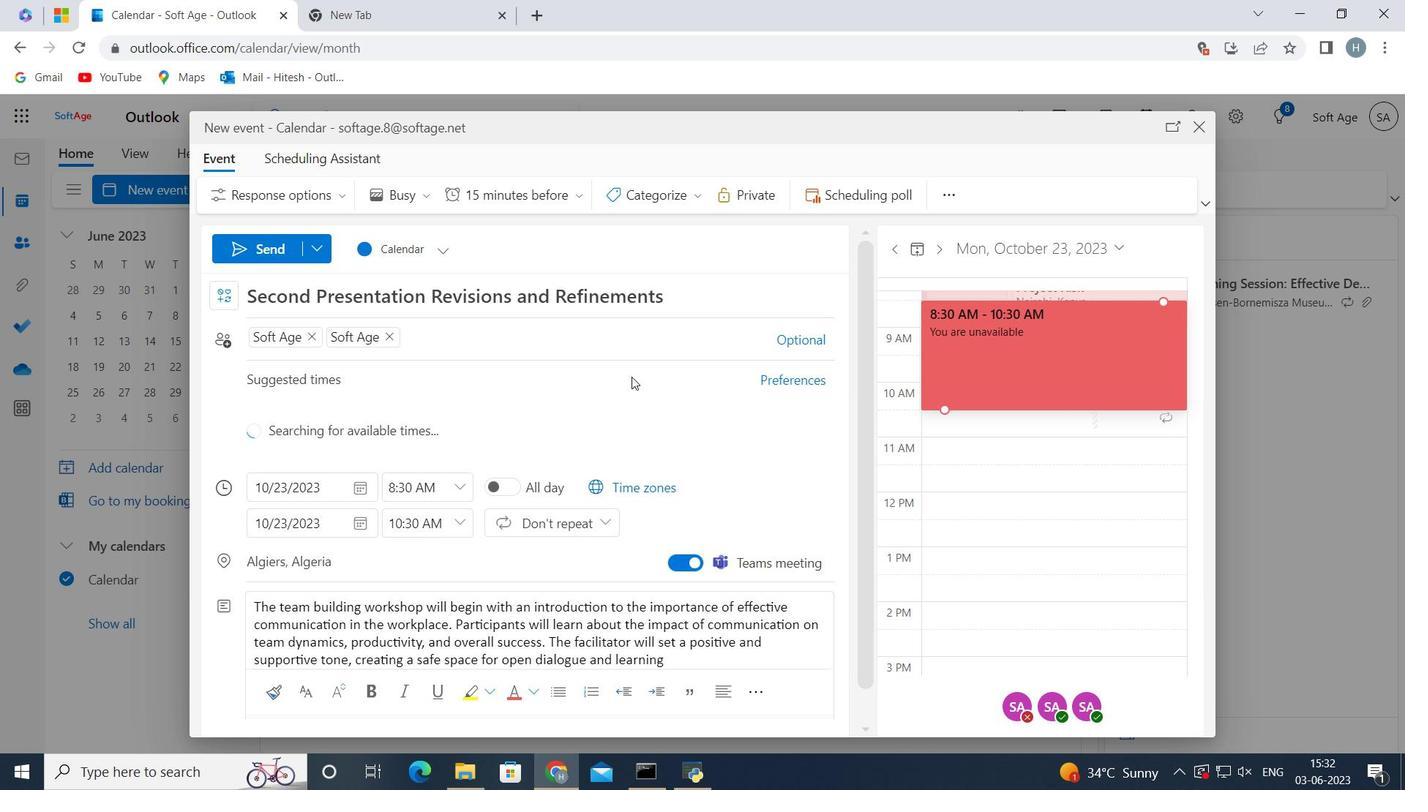 
